 Task: Look for space in Biancavilla, Italy from 5th June, 2023 to 16th June, 2023 for 2 adults in price range Rs.7000 to Rs.15000. Place can be entire place with 1  bedroom having 1 bed and 1 bathroom. Property type can be house, flat, guest house, hotel. Booking option can be shelf check-in. Required host language is English.
Action: Mouse moved to (414, 67)
Screenshot: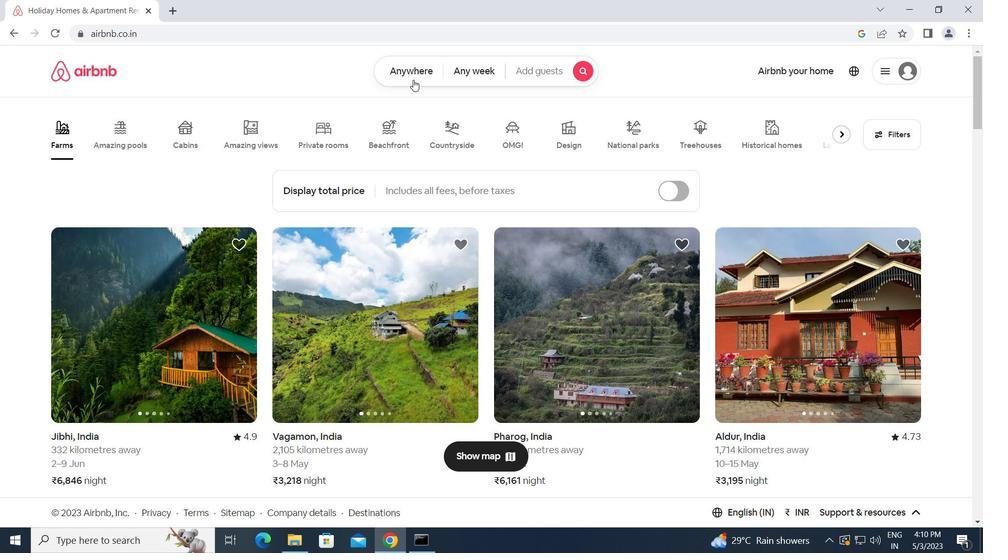 
Action: Mouse pressed left at (414, 67)
Screenshot: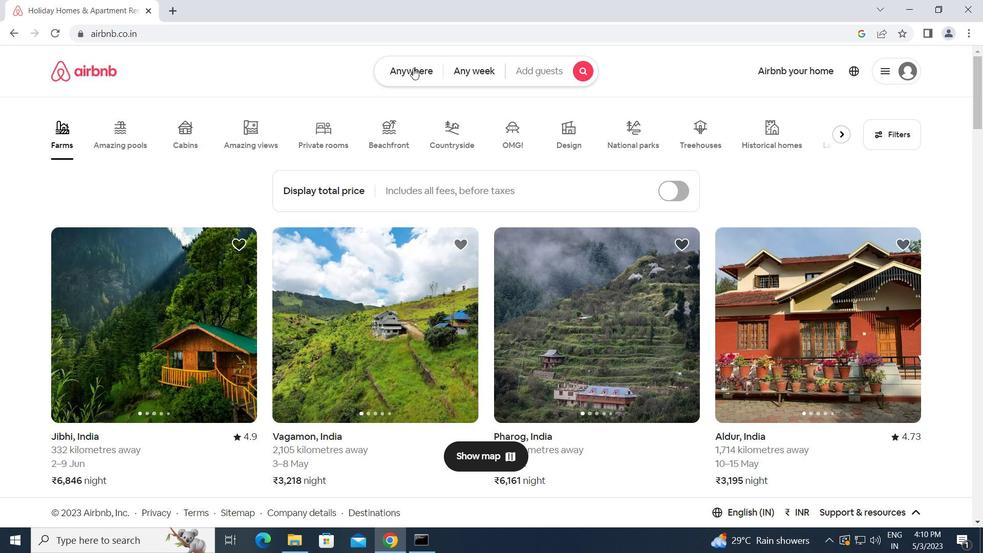 
Action: Mouse moved to (371, 110)
Screenshot: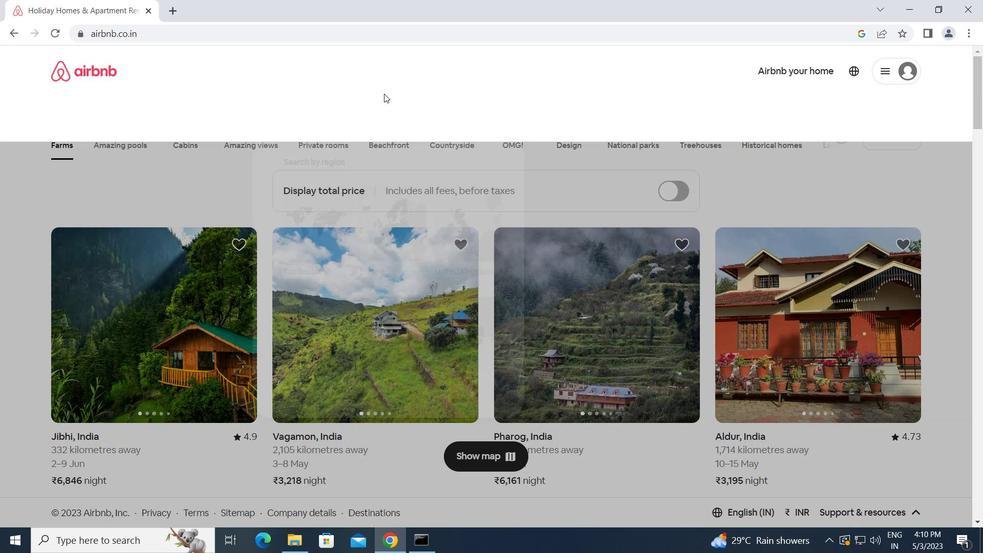 
Action: Mouse pressed left at (371, 110)
Screenshot: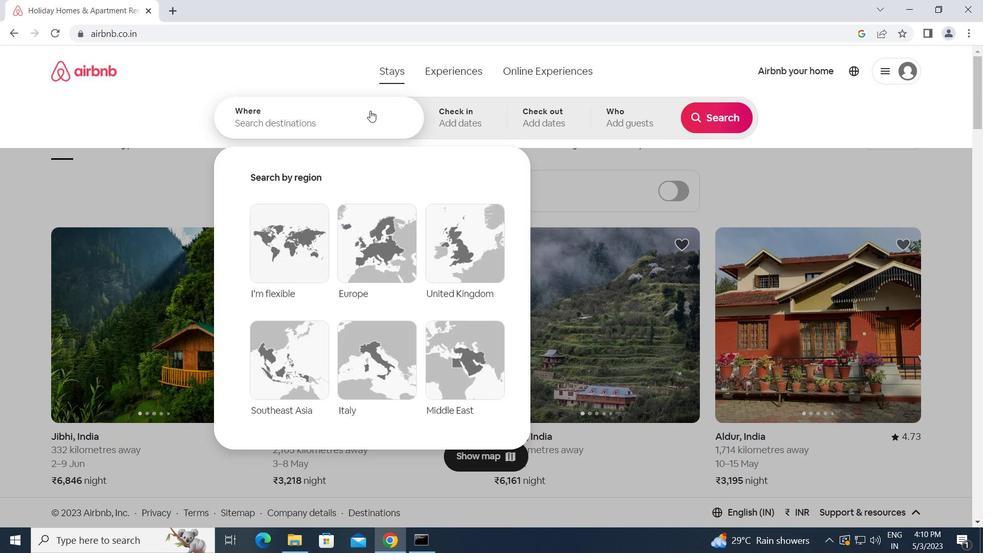 
Action: Key pressed b<Key.caps_lock>iancavilla,<Key.space><Key.caps_lock>i<Key.caps_lock>taly<Key.enter>
Screenshot: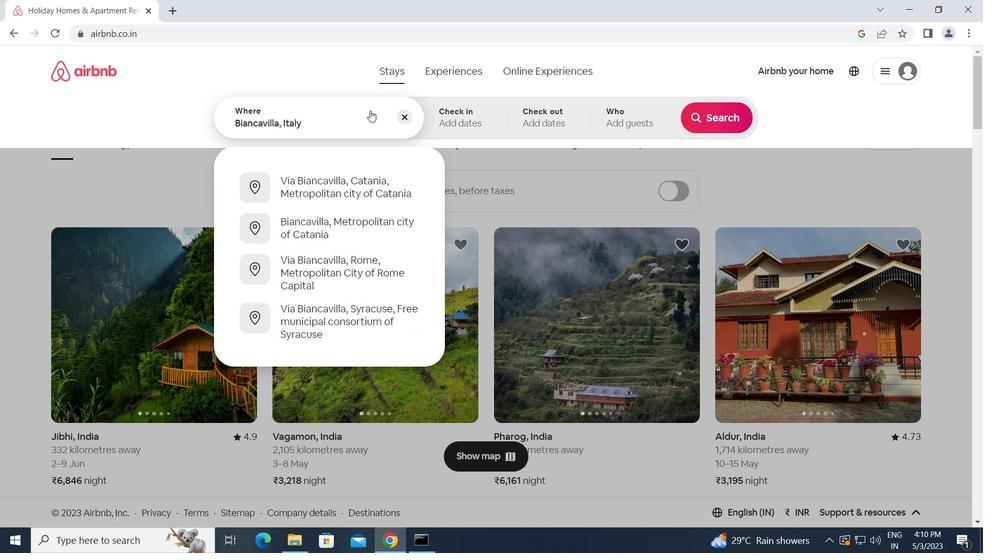 
Action: Mouse moved to (547, 299)
Screenshot: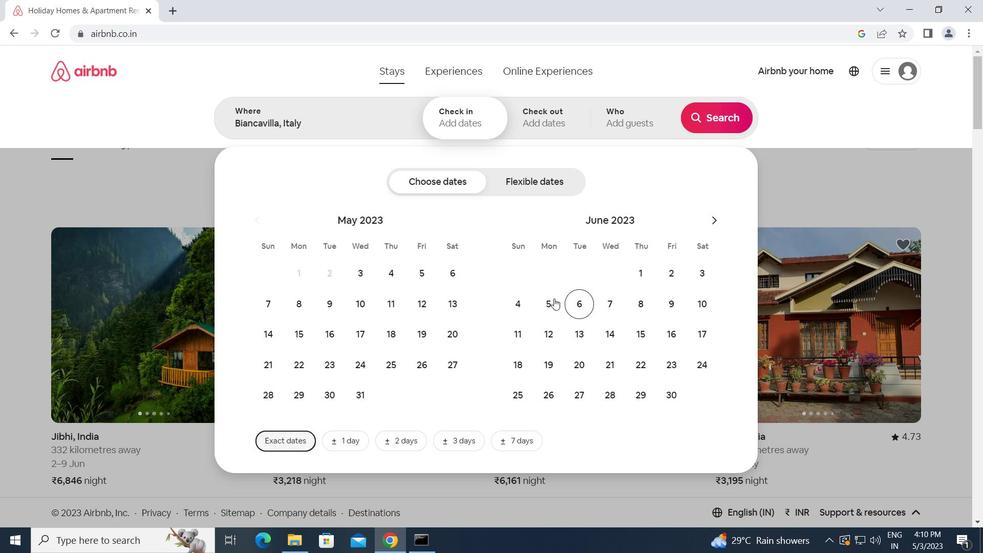 
Action: Mouse pressed left at (547, 299)
Screenshot: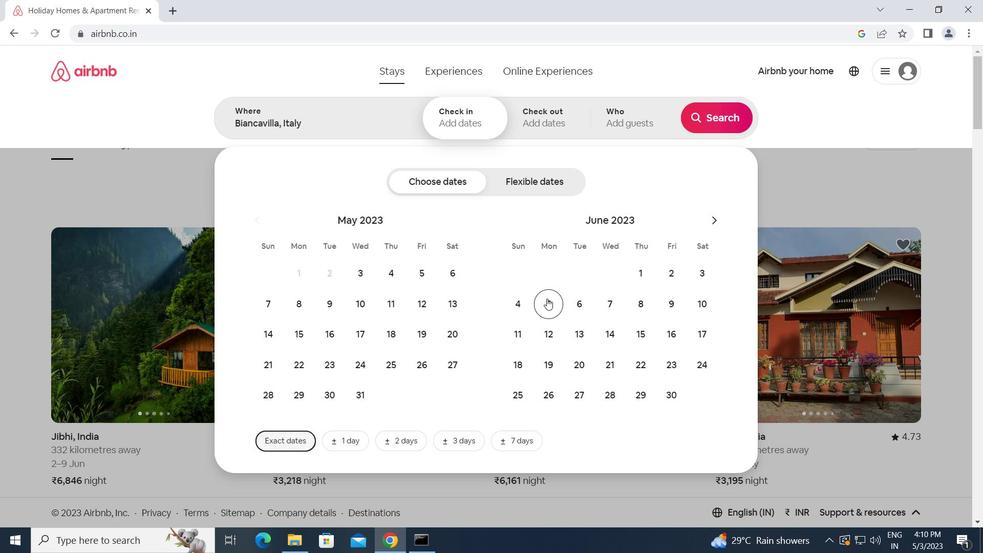 
Action: Mouse moved to (667, 333)
Screenshot: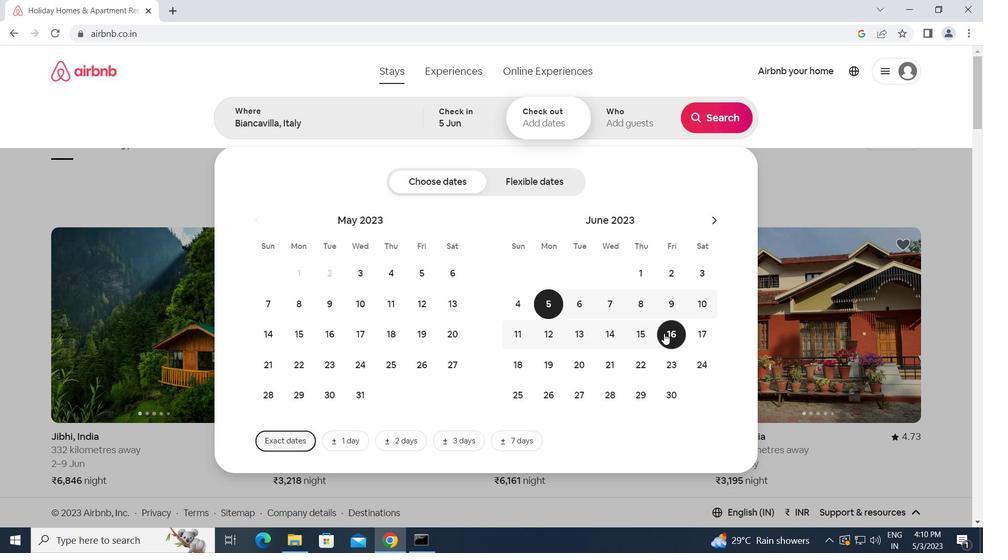 
Action: Mouse pressed left at (667, 333)
Screenshot: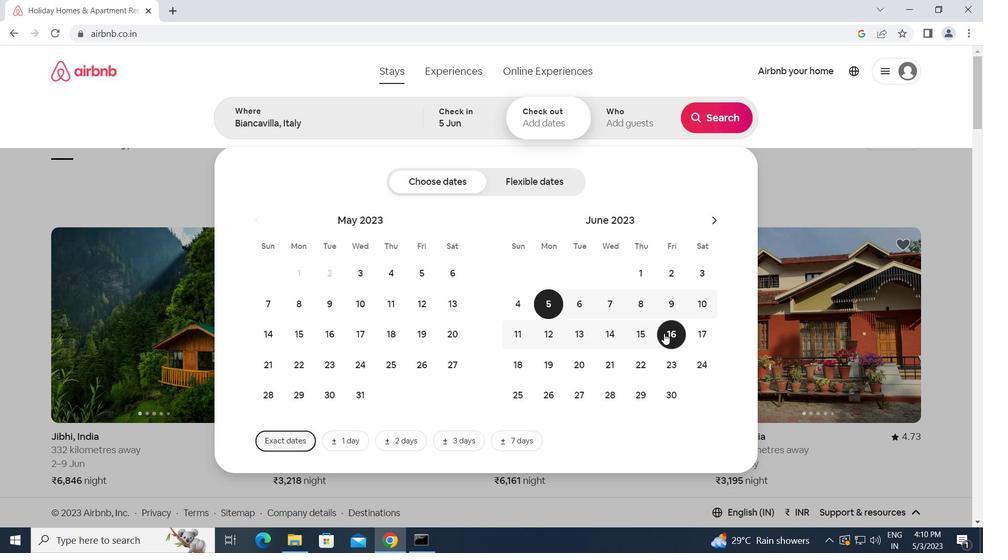 
Action: Mouse moved to (648, 124)
Screenshot: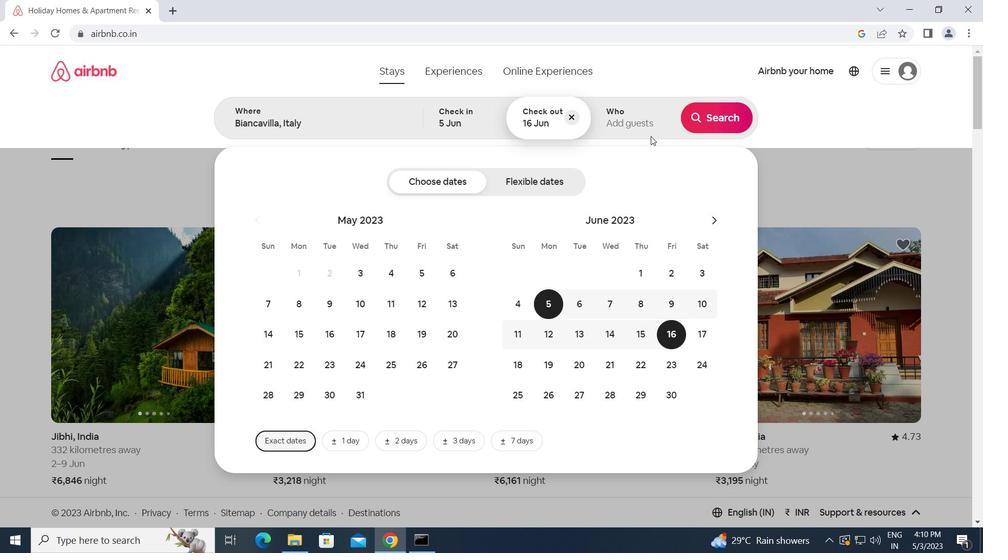 
Action: Mouse pressed left at (648, 124)
Screenshot: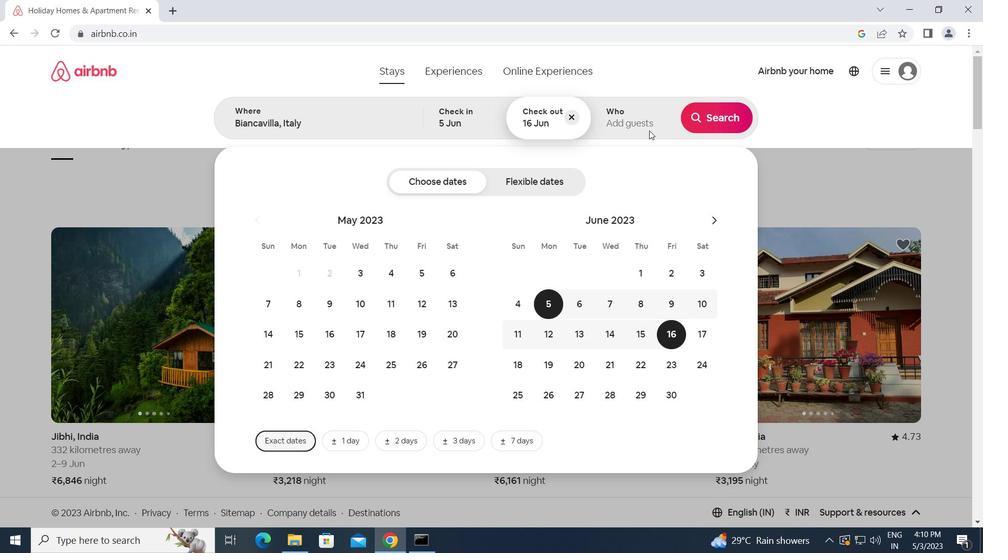 
Action: Mouse moved to (639, 107)
Screenshot: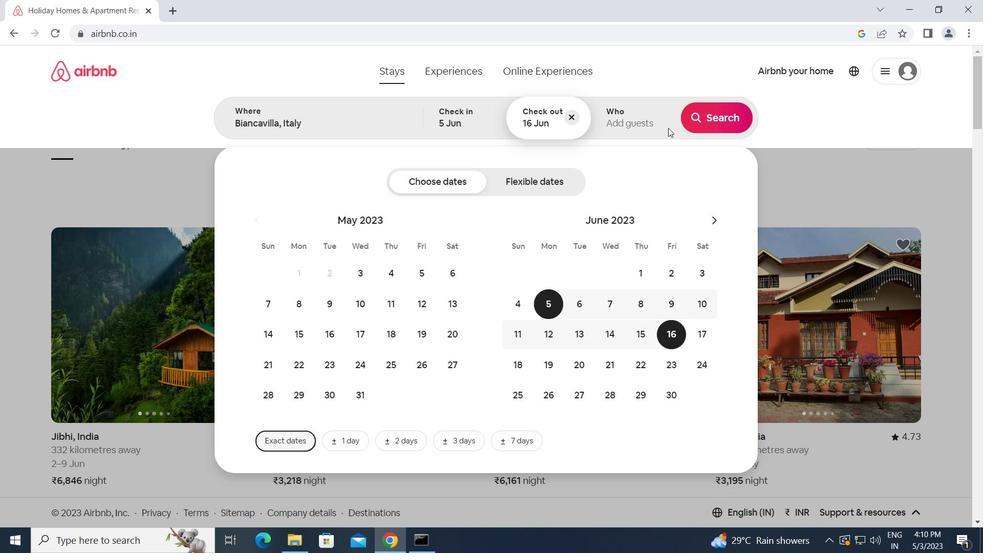 
Action: Mouse pressed left at (639, 107)
Screenshot: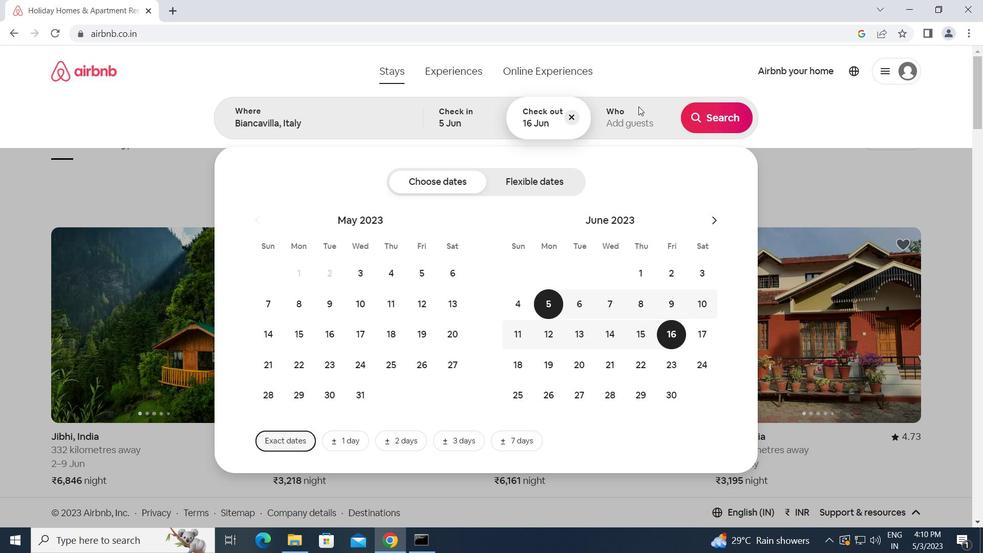 
Action: Mouse moved to (623, 124)
Screenshot: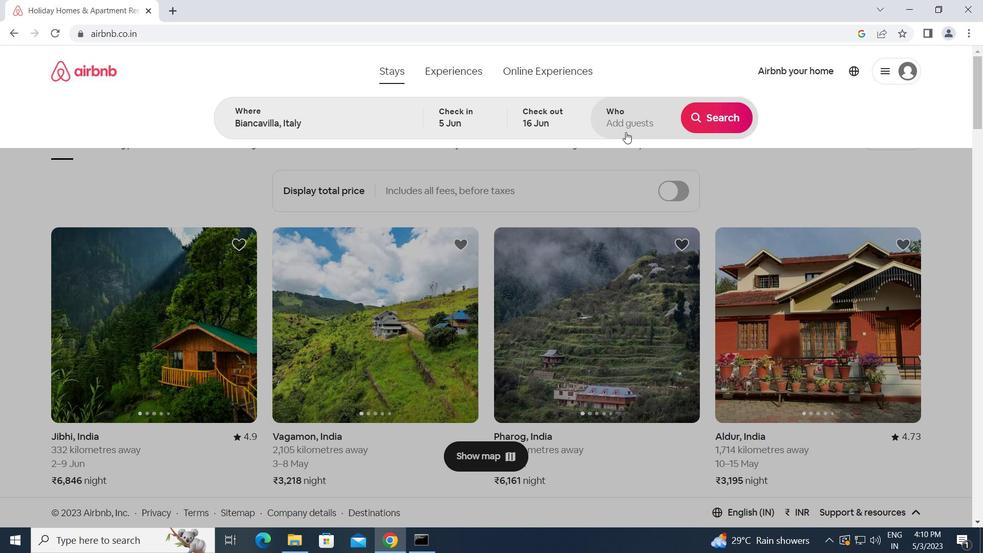 
Action: Mouse pressed left at (623, 124)
Screenshot: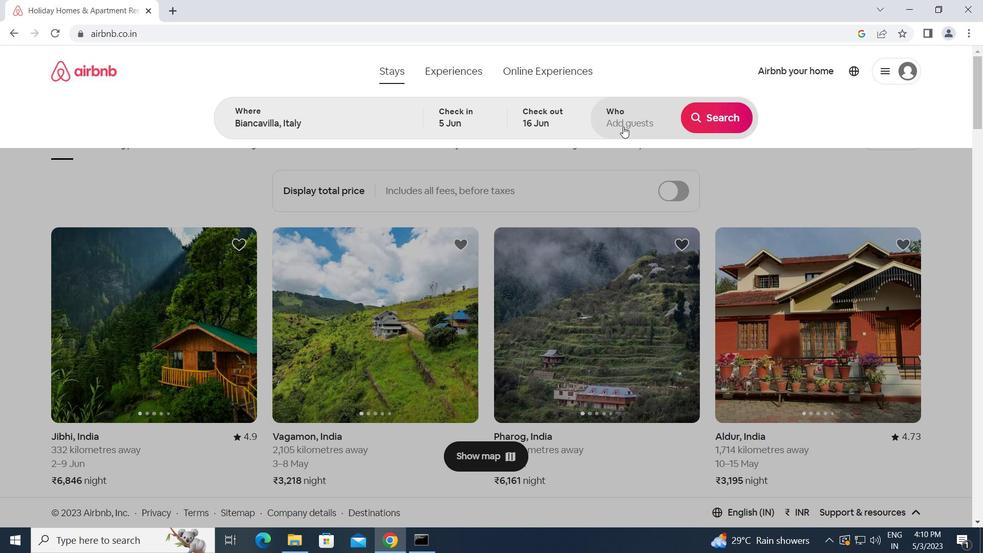 
Action: Mouse moved to (710, 182)
Screenshot: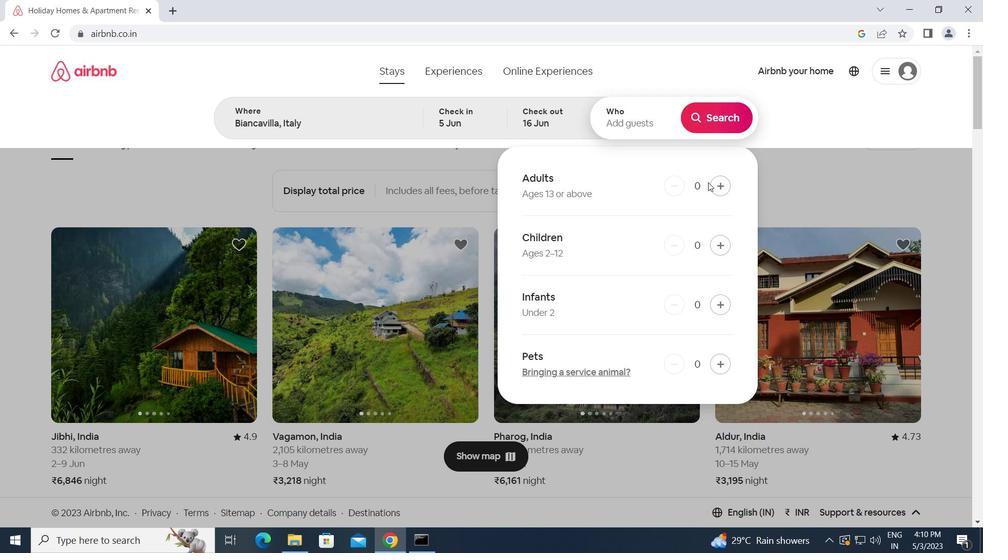 
Action: Mouse pressed left at (710, 182)
Screenshot: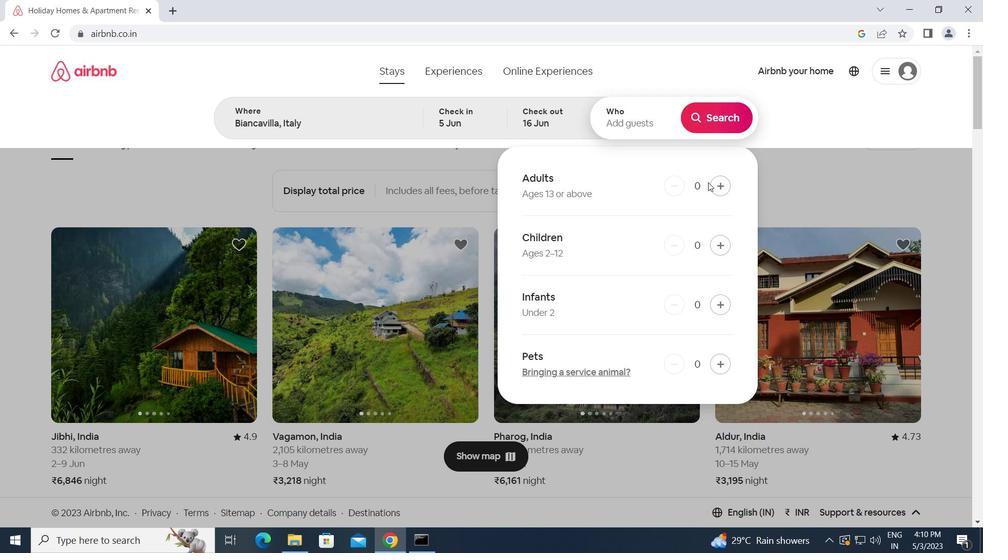 
Action: Mouse moved to (715, 182)
Screenshot: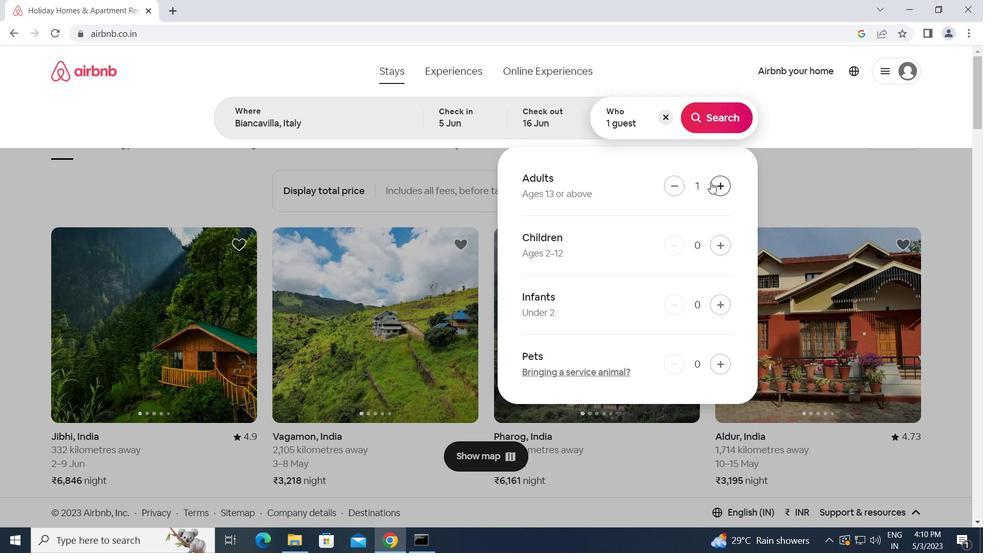 
Action: Mouse pressed left at (715, 182)
Screenshot: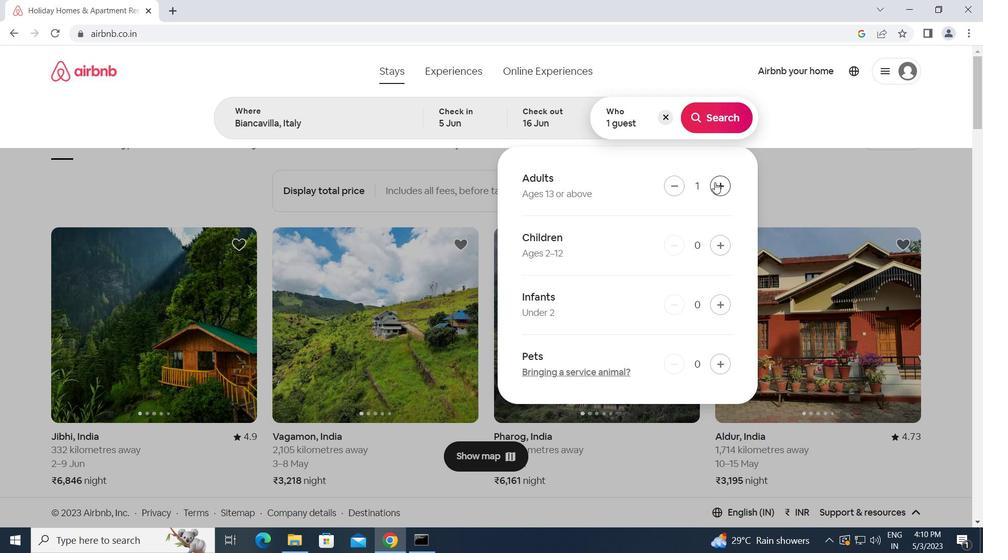 
Action: Mouse moved to (718, 121)
Screenshot: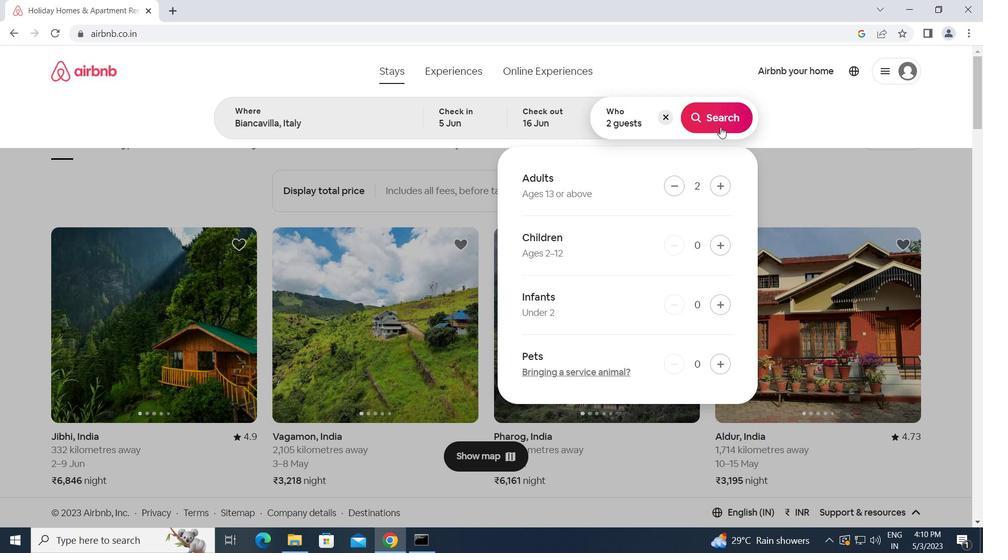 
Action: Mouse pressed left at (718, 121)
Screenshot: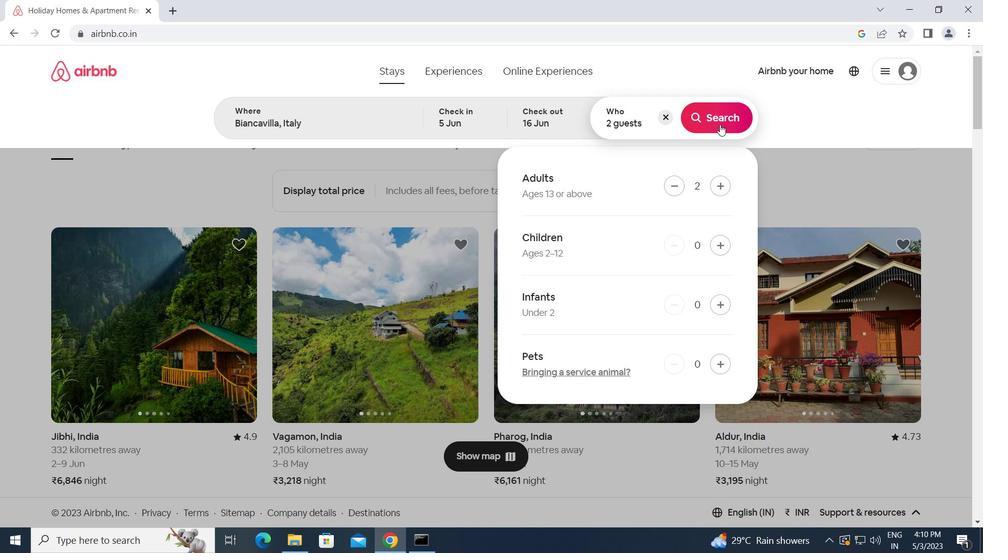 
Action: Mouse moved to (931, 112)
Screenshot: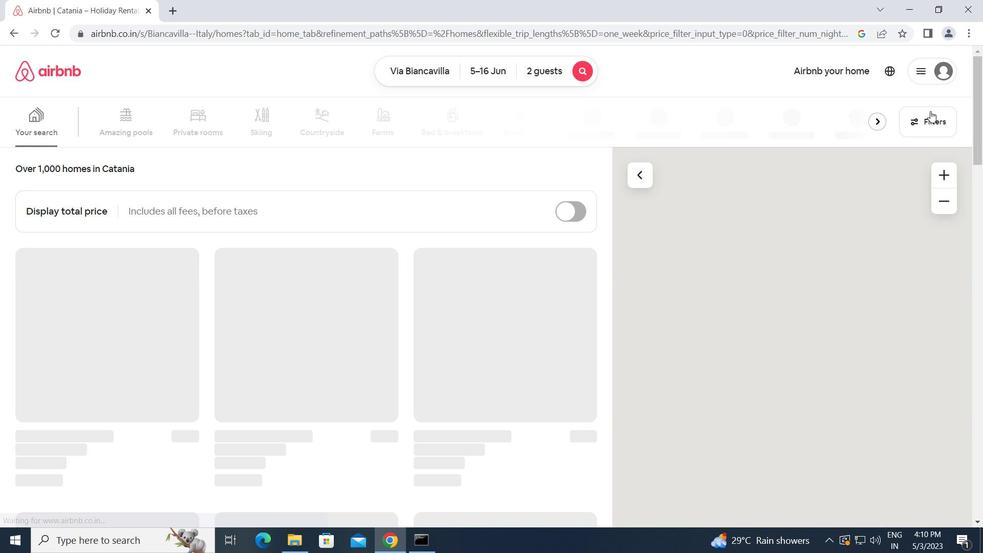 
Action: Mouse pressed left at (931, 112)
Screenshot: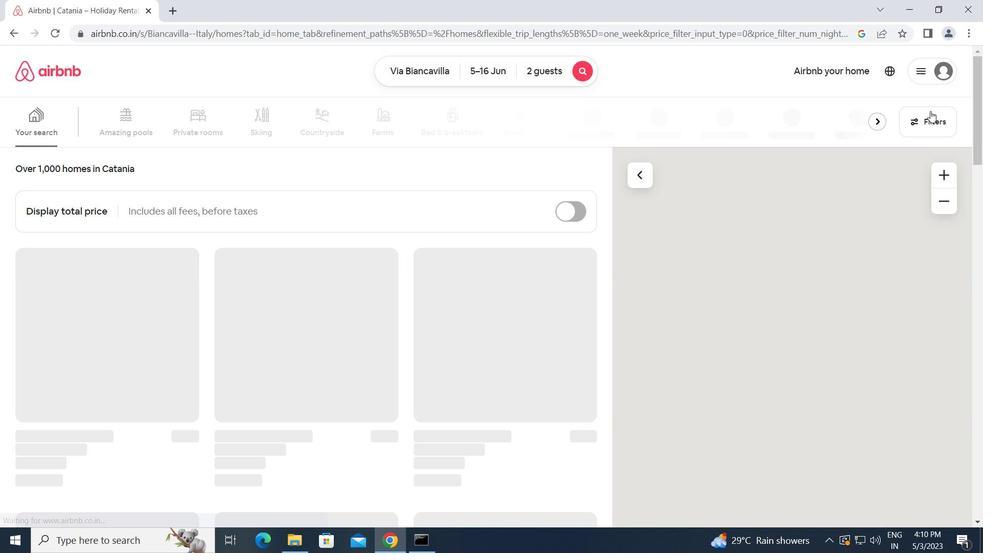
Action: Mouse moved to (319, 282)
Screenshot: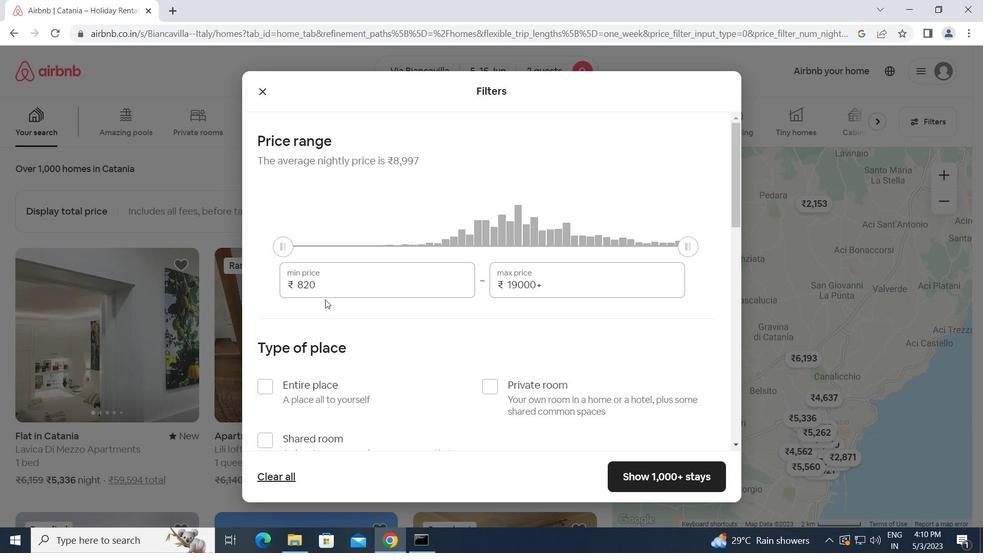 
Action: Mouse pressed left at (319, 282)
Screenshot: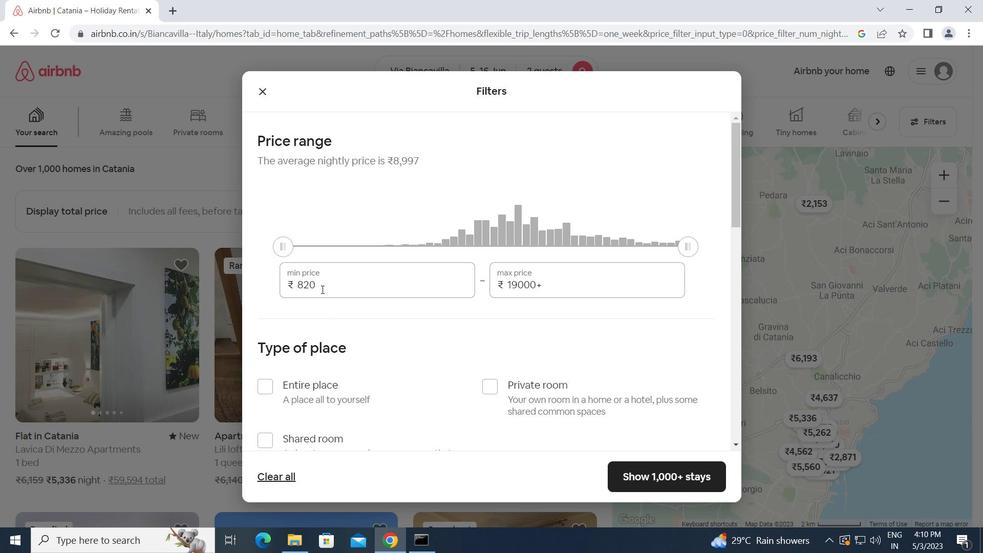 
Action: Mouse moved to (285, 287)
Screenshot: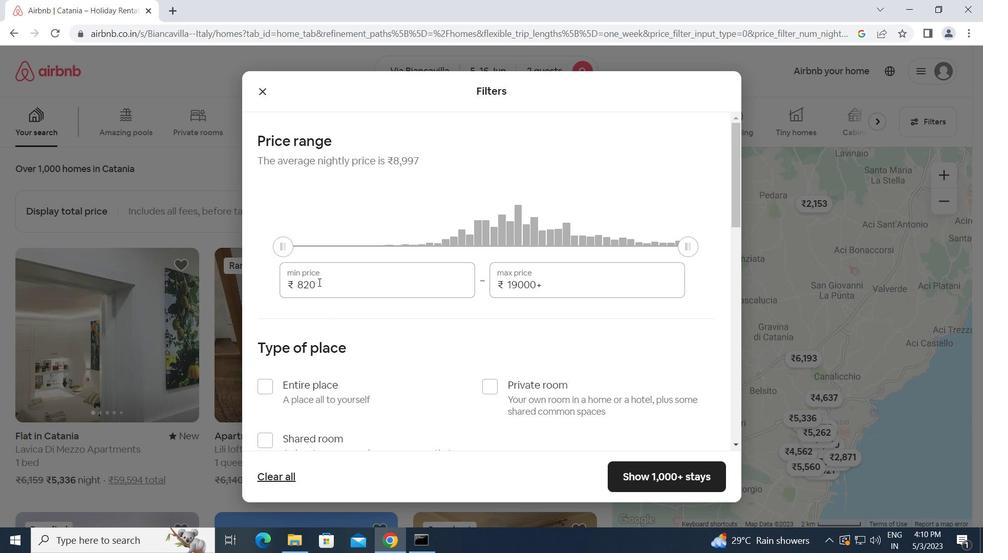 
Action: Key pressed 7000<Key.tab>15000
Screenshot: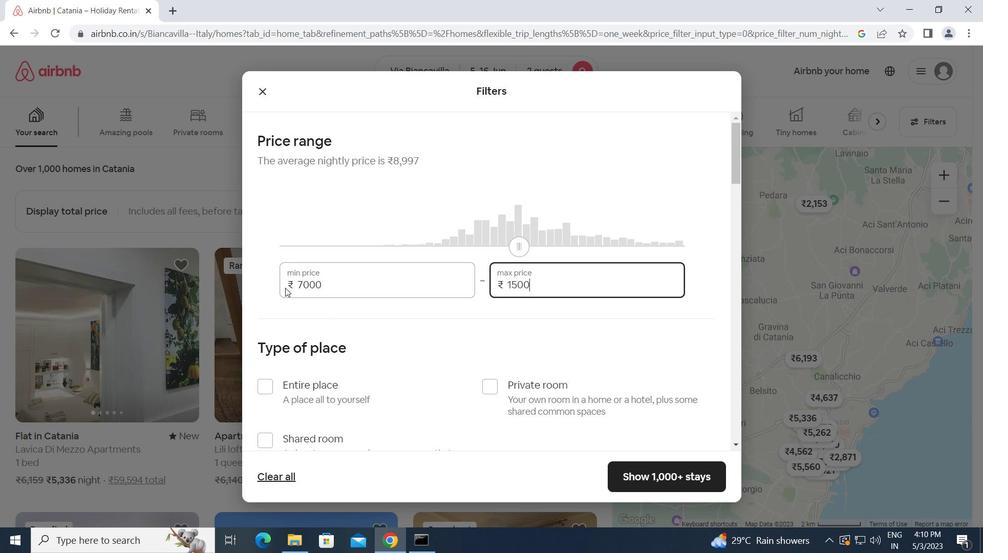 
Action: Mouse moved to (266, 385)
Screenshot: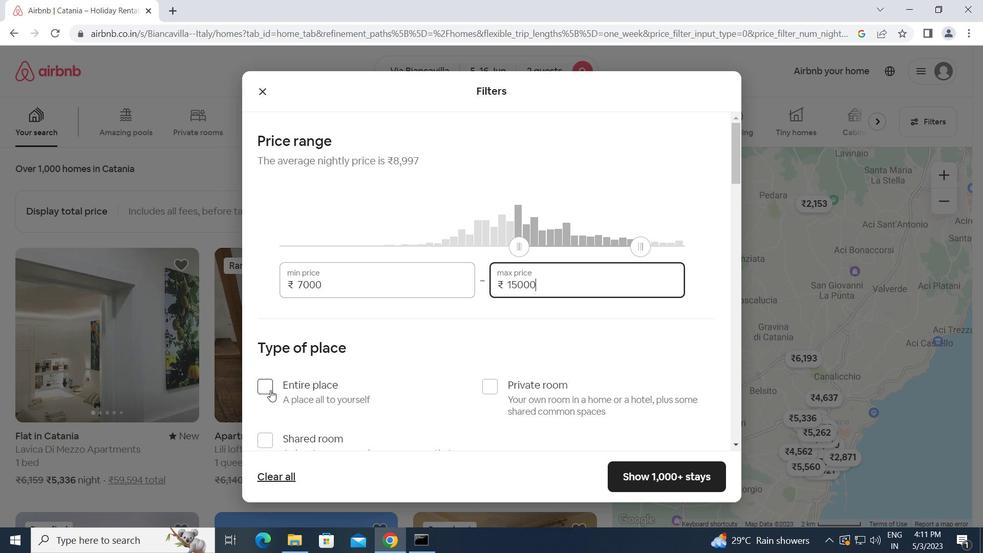 
Action: Mouse pressed left at (266, 385)
Screenshot: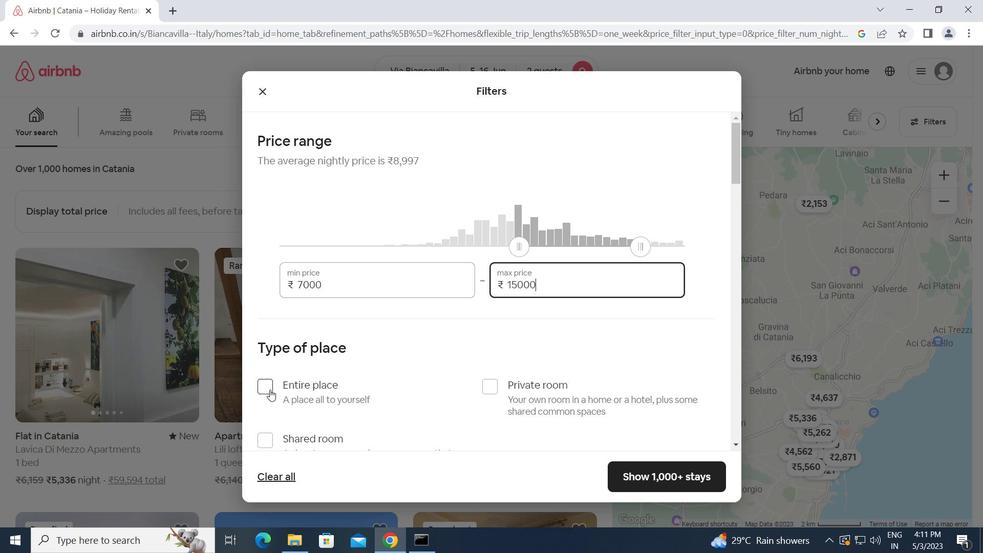 
Action: Mouse moved to (444, 408)
Screenshot: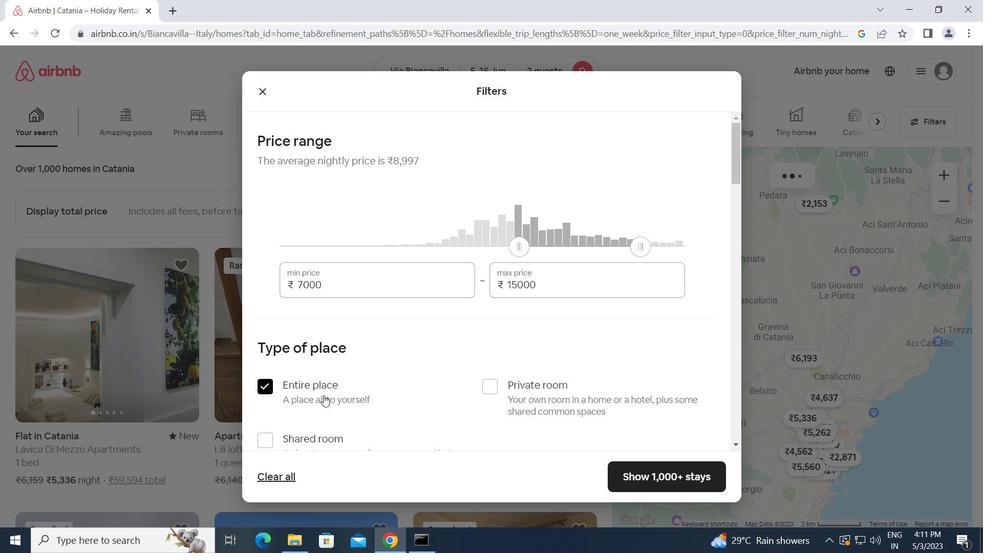 
Action: Mouse scrolled (444, 407) with delta (0, 0)
Screenshot: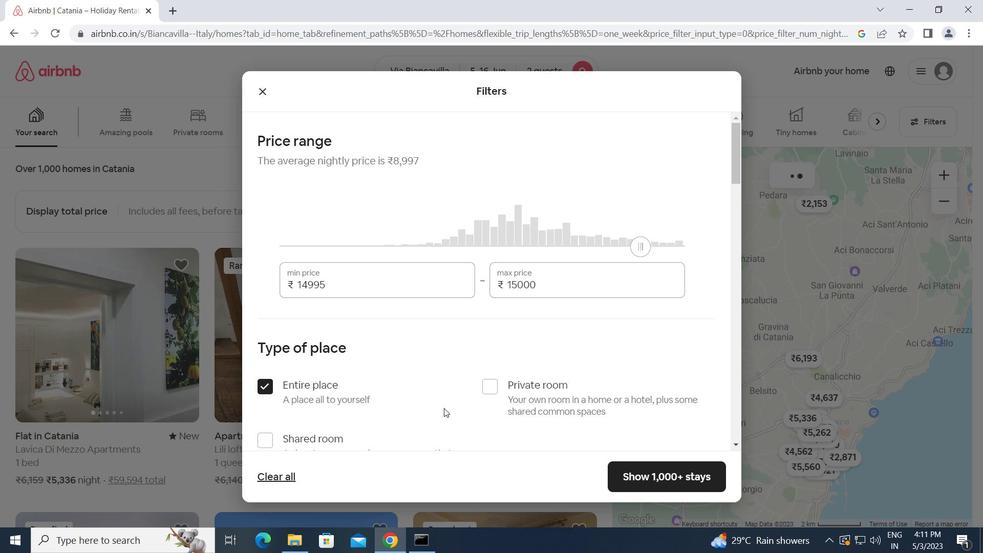 
Action: Mouse scrolled (444, 407) with delta (0, 0)
Screenshot: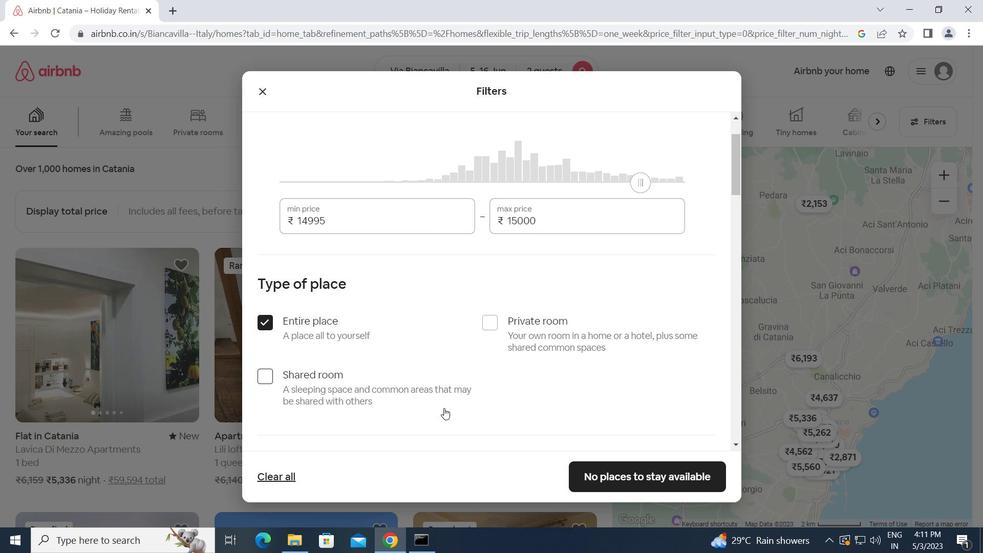 
Action: Mouse scrolled (444, 407) with delta (0, 0)
Screenshot: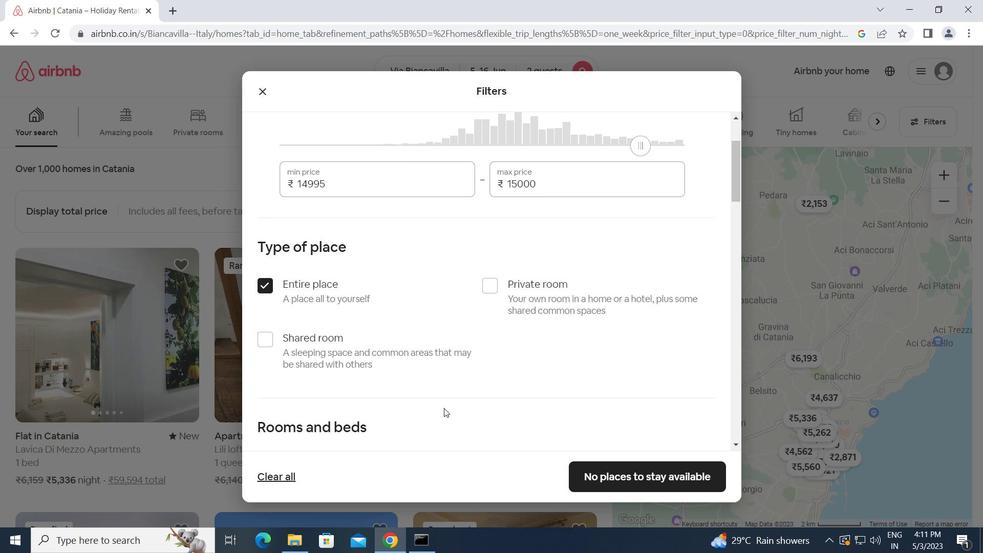 
Action: Mouse moved to (343, 402)
Screenshot: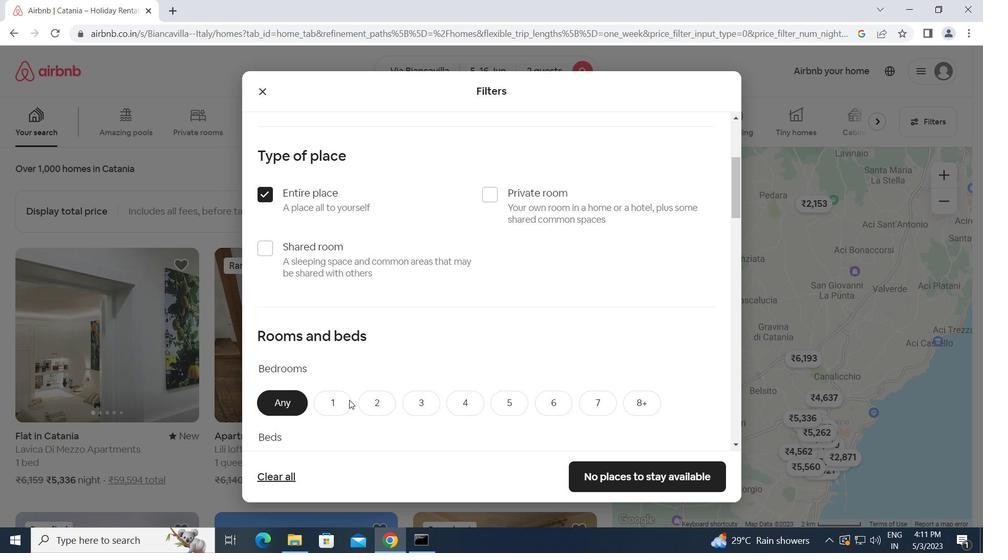 
Action: Mouse pressed left at (343, 402)
Screenshot: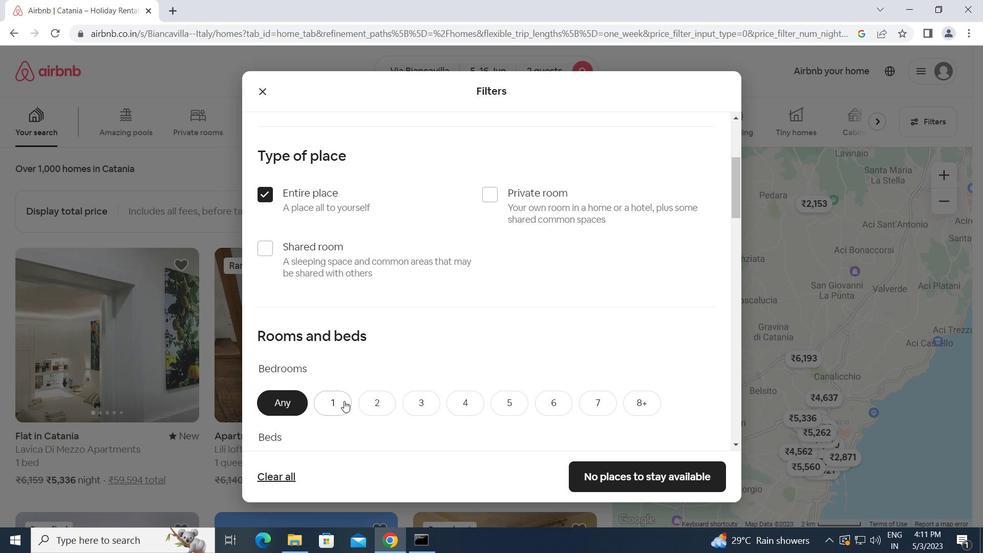 
Action: Mouse moved to (347, 400)
Screenshot: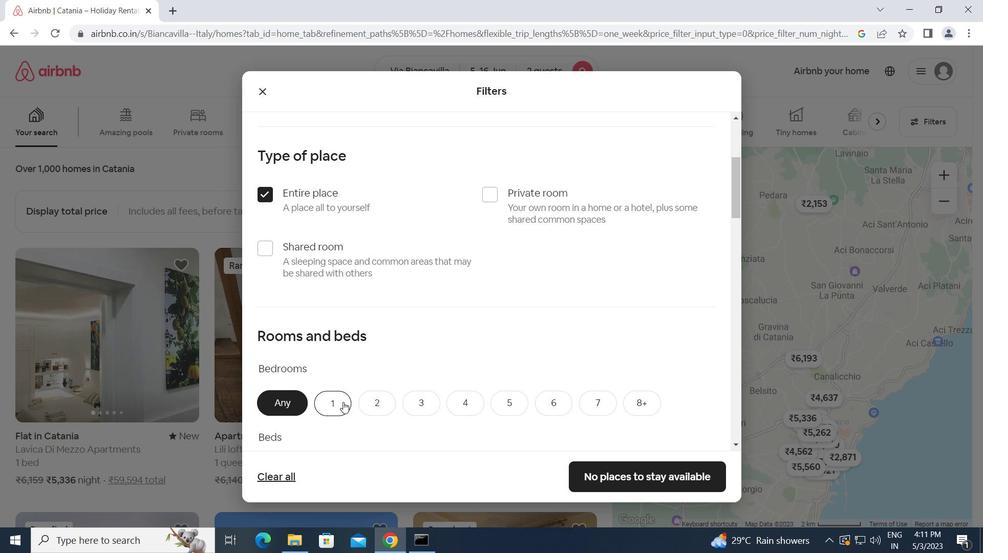 
Action: Mouse scrolled (347, 400) with delta (0, 0)
Screenshot: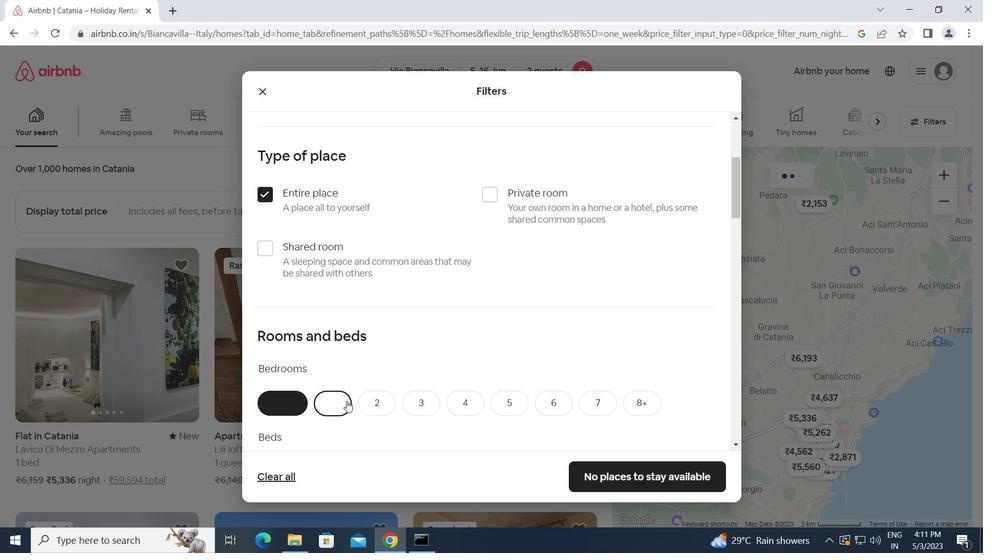
Action: Mouse moved to (347, 400)
Screenshot: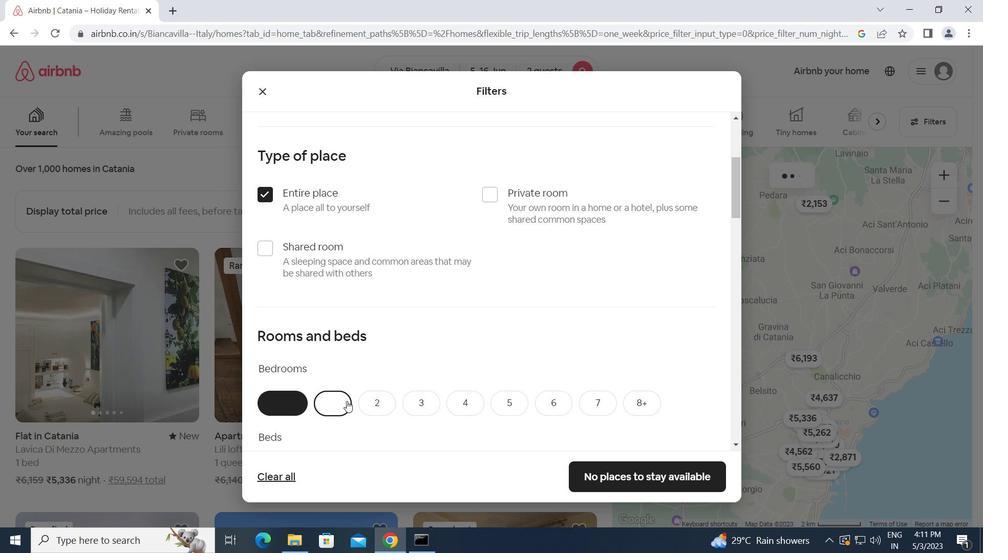 
Action: Mouse scrolled (347, 399) with delta (0, 0)
Screenshot: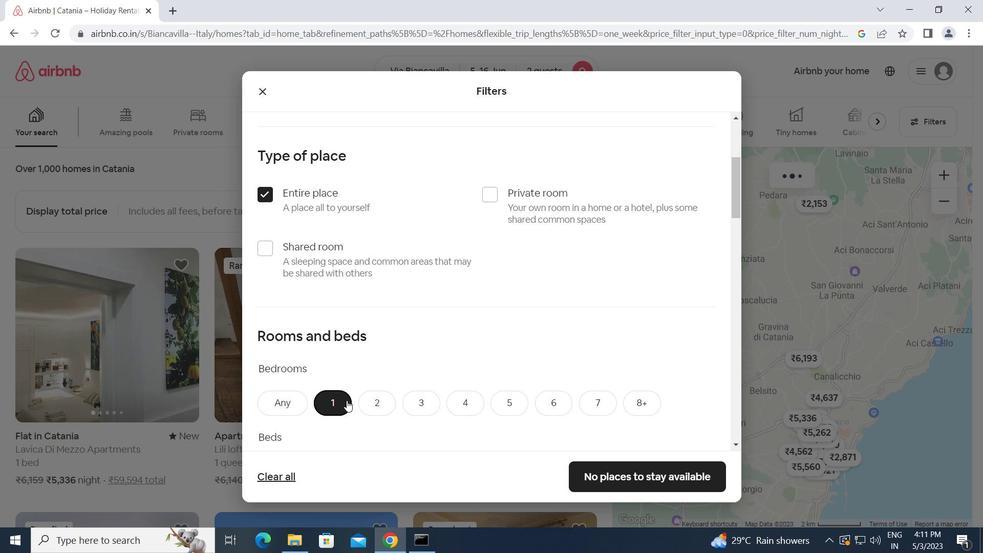
Action: Mouse scrolled (347, 399) with delta (0, 0)
Screenshot: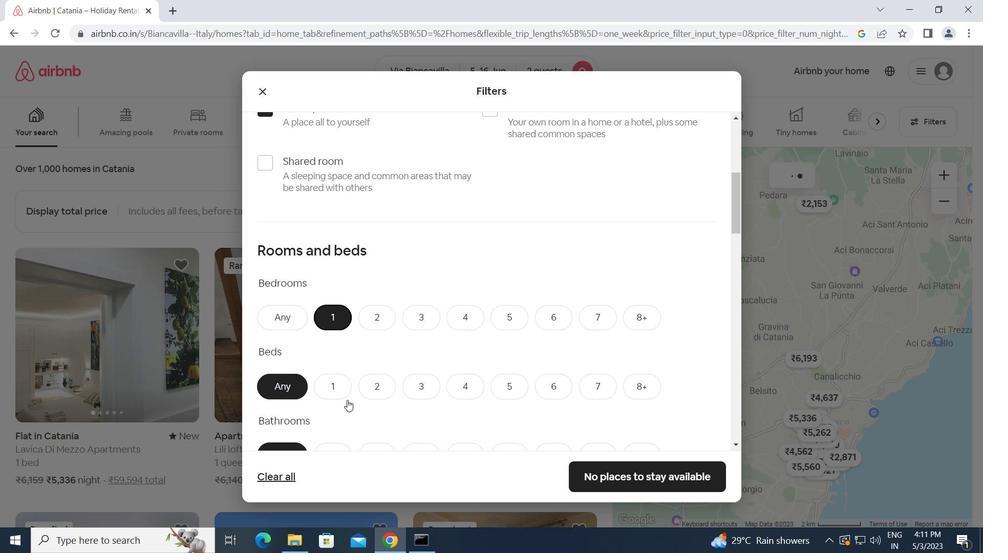 
Action: Mouse moved to (339, 280)
Screenshot: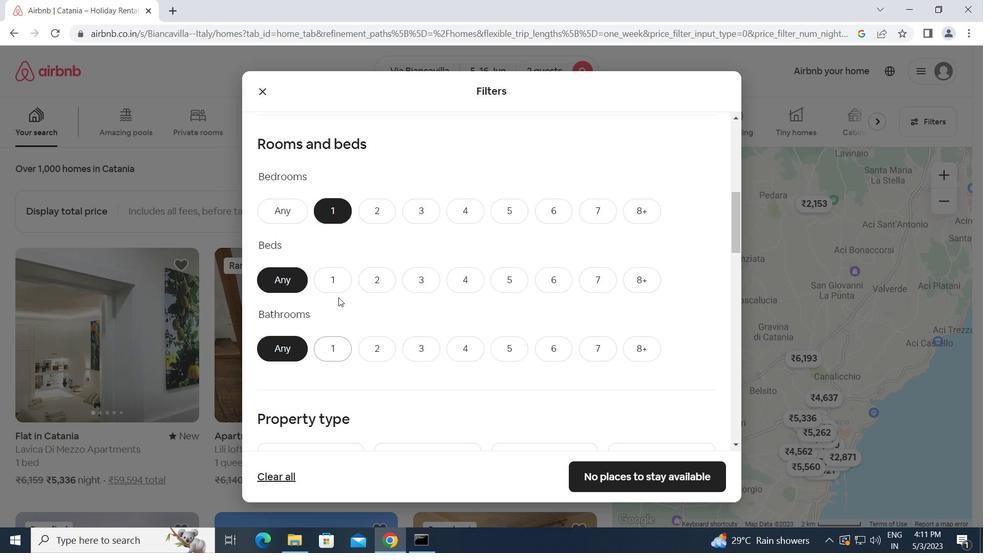 
Action: Mouse pressed left at (339, 280)
Screenshot: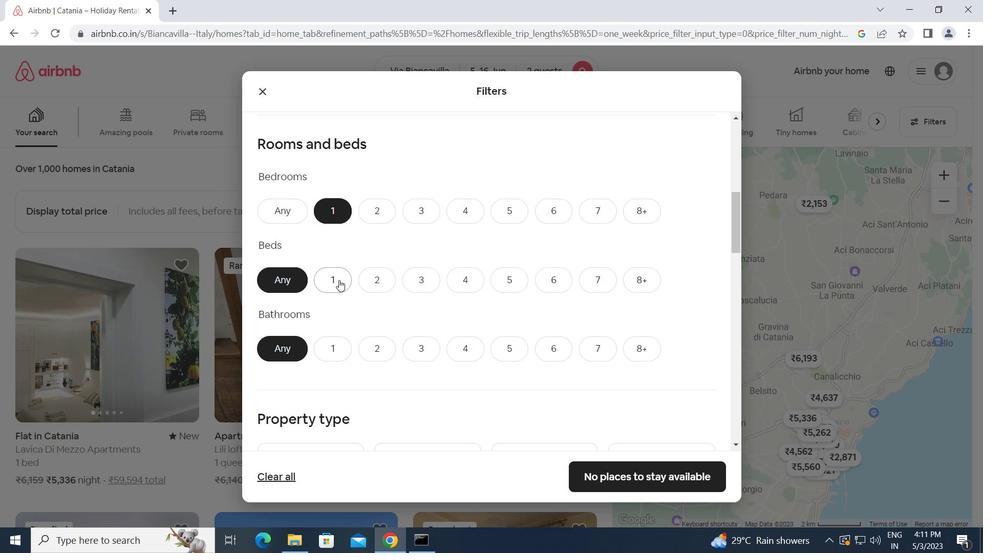 
Action: Mouse moved to (333, 344)
Screenshot: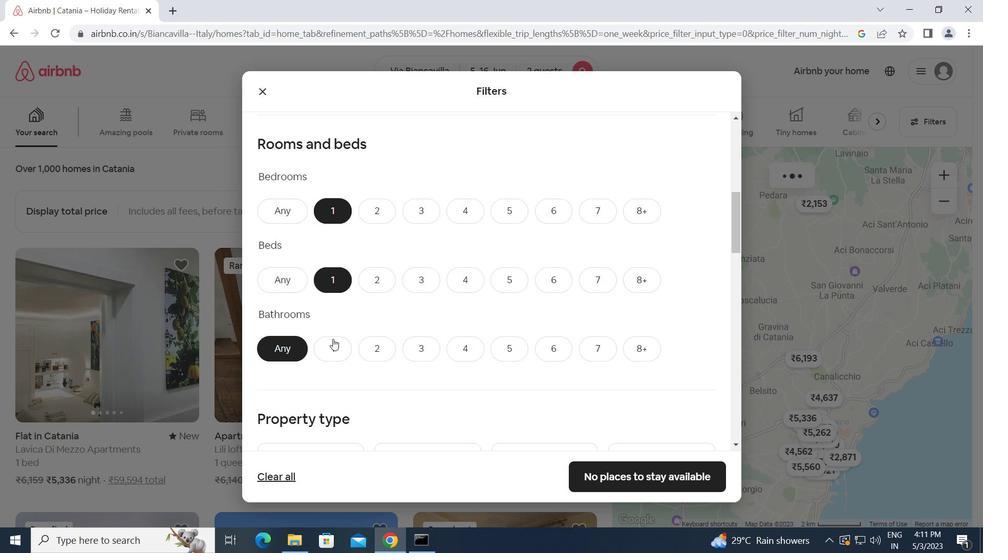 
Action: Mouse pressed left at (333, 344)
Screenshot: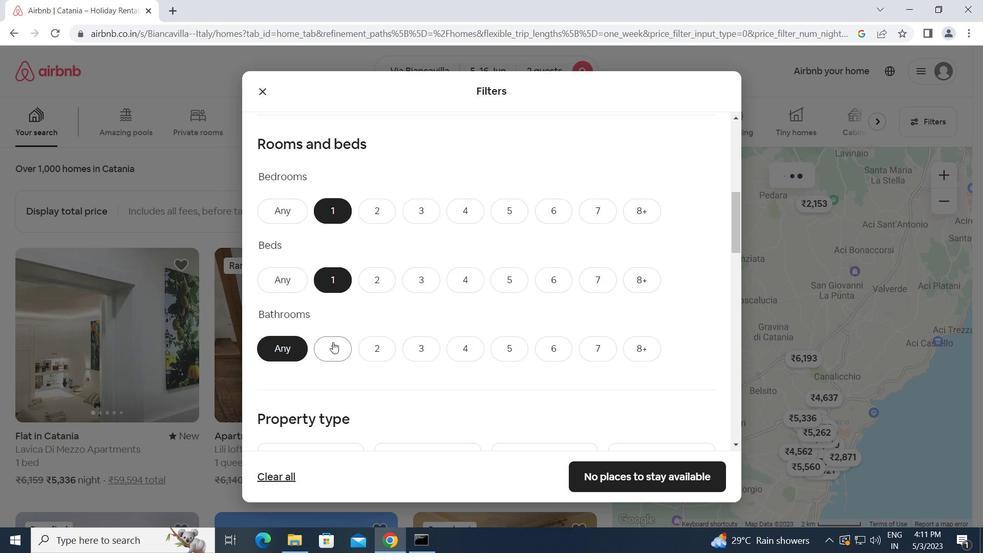 
Action: Mouse moved to (373, 365)
Screenshot: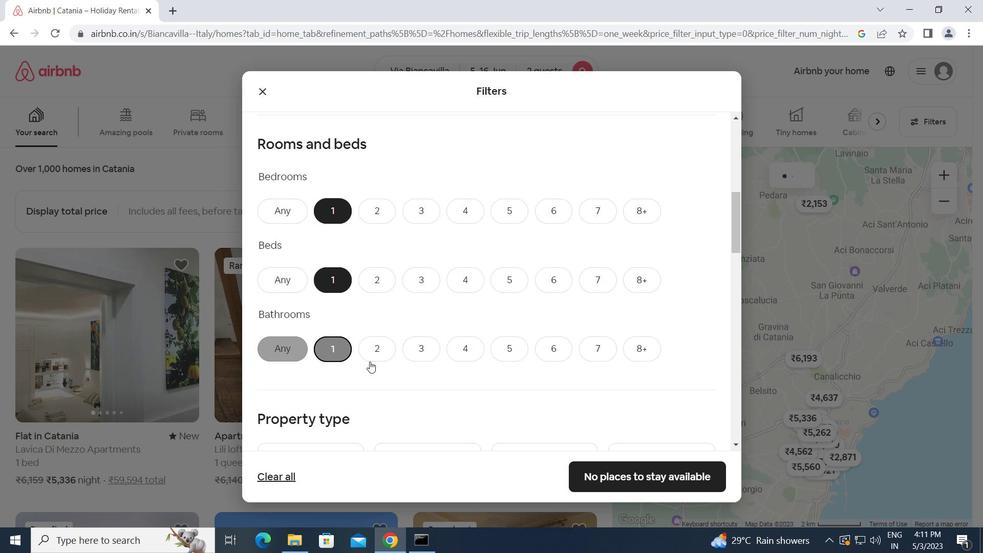 
Action: Mouse scrolled (373, 364) with delta (0, 0)
Screenshot: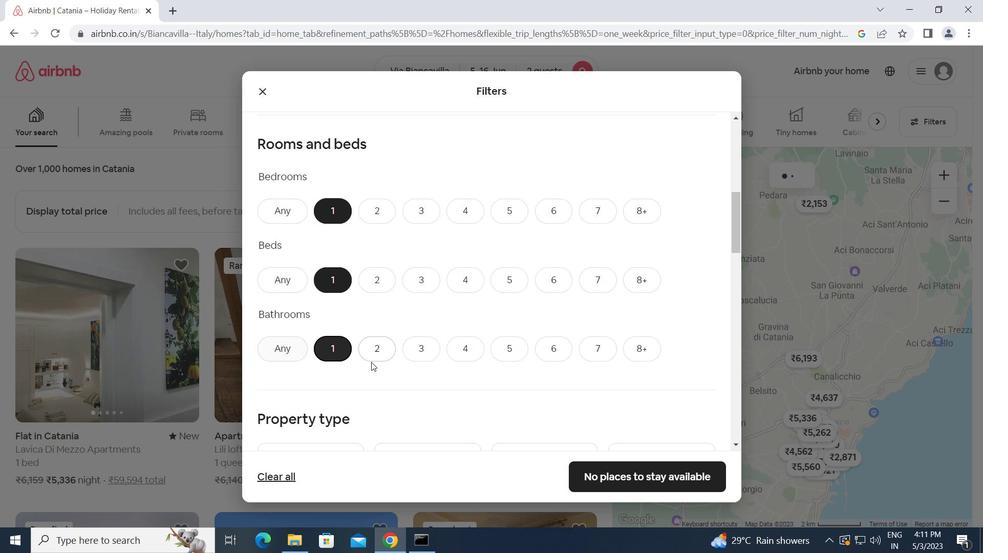 
Action: Mouse moved to (374, 366)
Screenshot: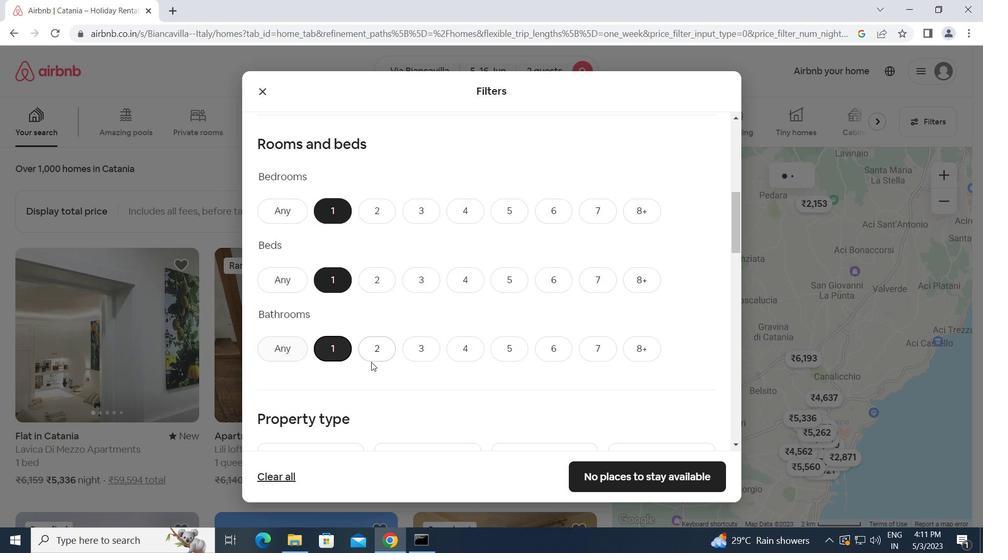 
Action: Mouse scrolled (374, 365) with delta (0, 0)
Screenshot: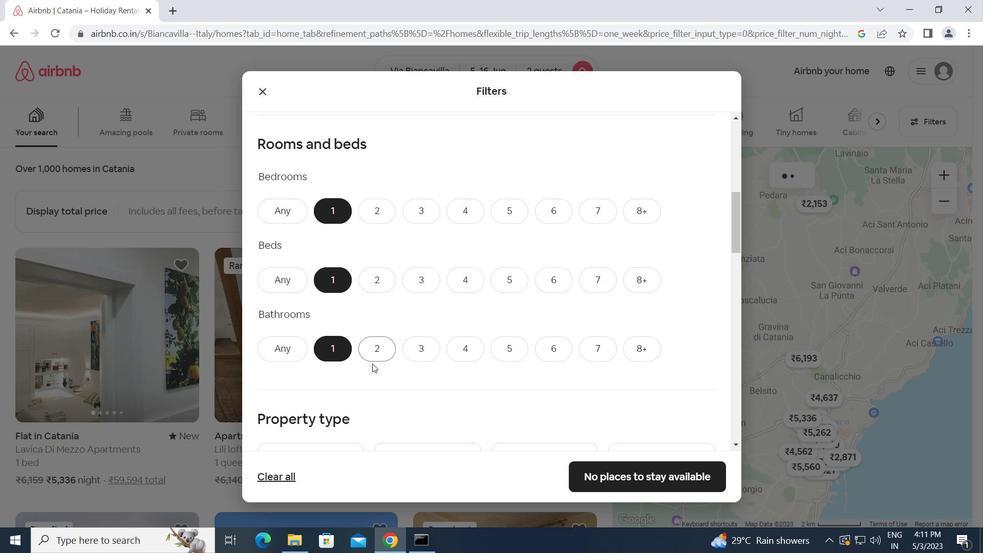 
Action: Mouse moved to (317, 369)
Screenshot: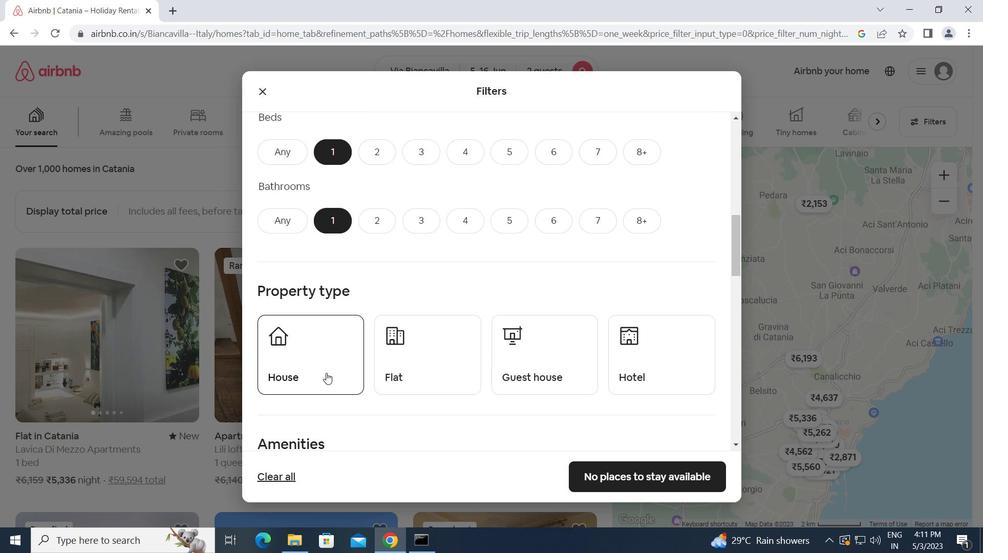 
Action: Mouse pressed left at (317, 369)
Screenshot: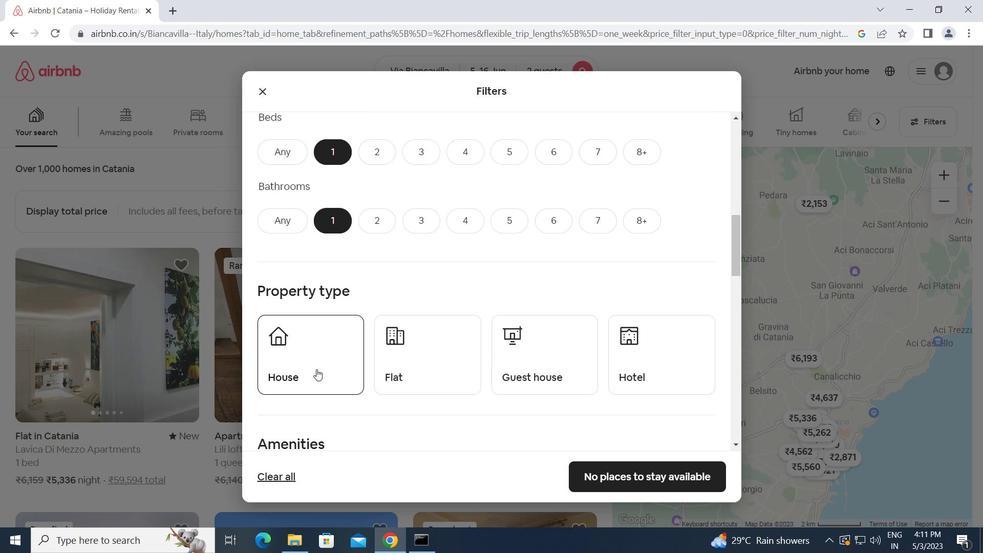 
Action: Mouse moved to (447, 366)
Screenshot: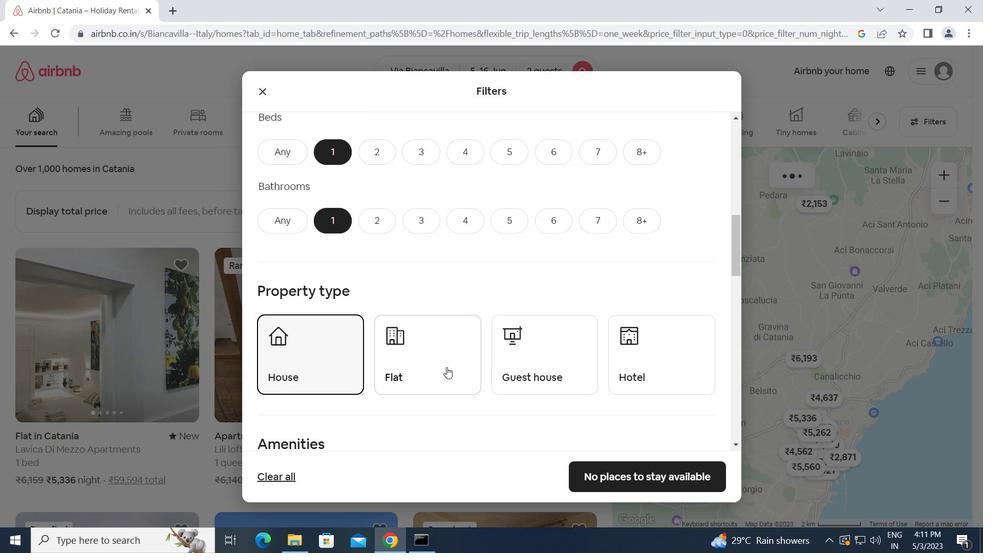 
Action: Mouse pressed left at (447, 366)
Screenshot: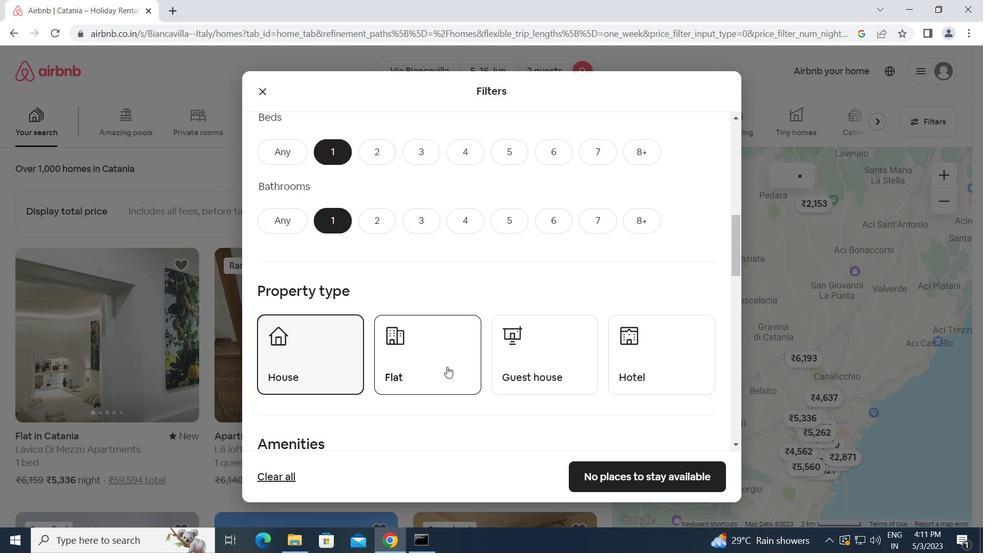 
Action: Mouse moved to (557, 356)
Screenshot: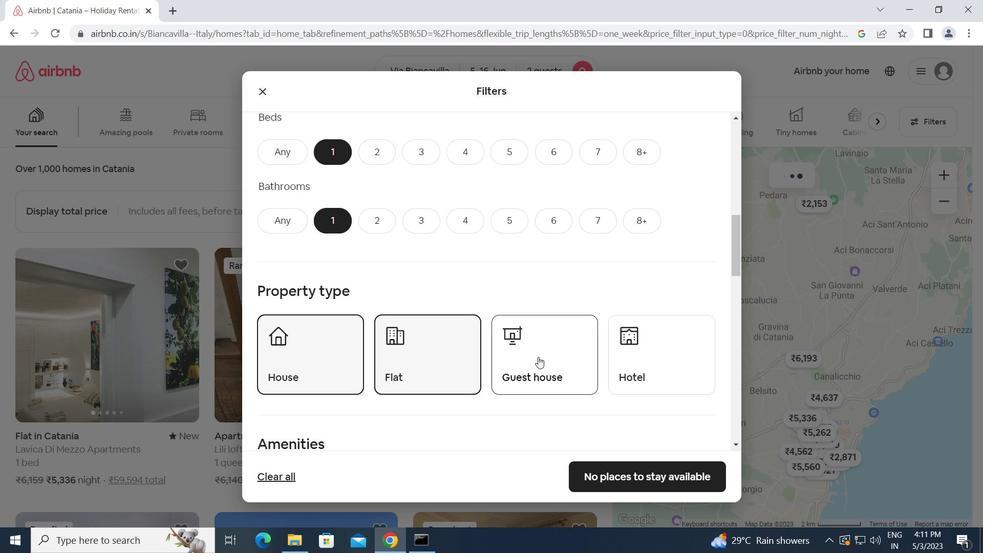 
Action: Mouse pressed left at (557, 356)
Screenshot: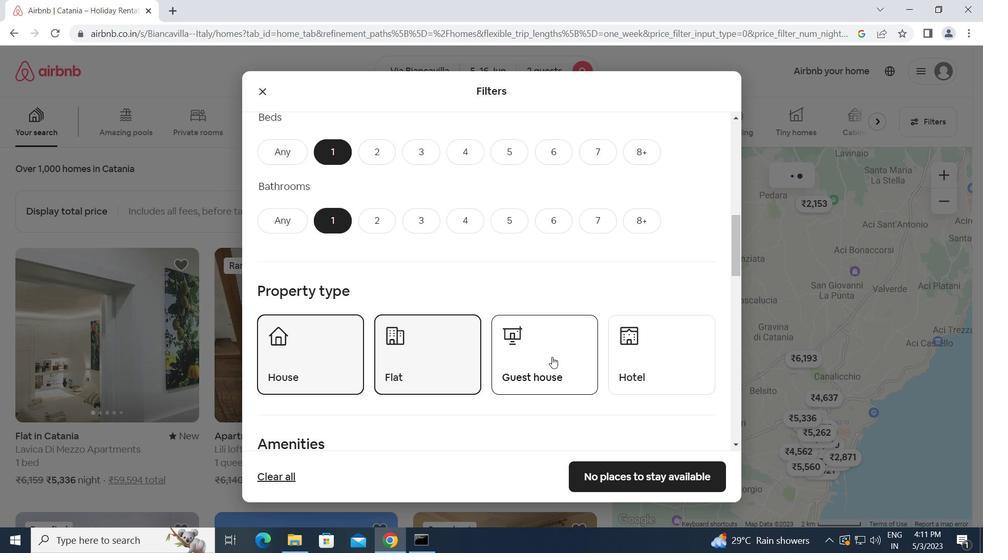 
Action: Mouse moved to (662, 362)
Screenshot: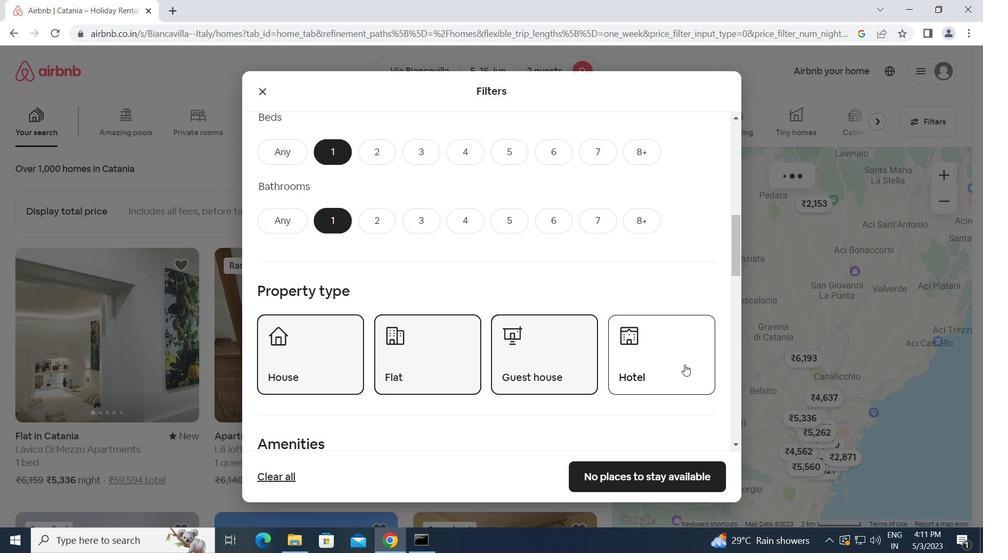 
Action: Mouse pressed left at (662, 362)
Screenshot: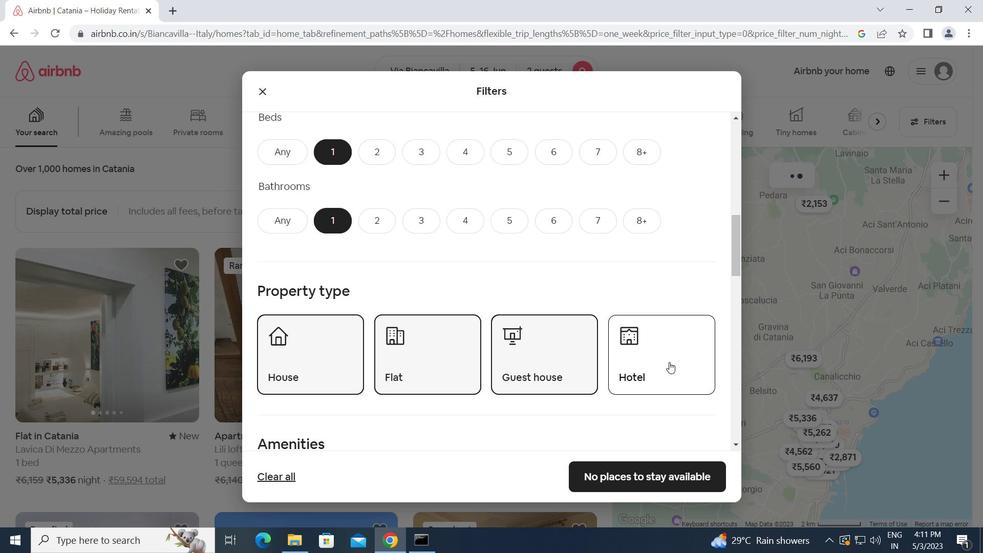 
Action: Mouse moved to (505, 377)
Screenshot: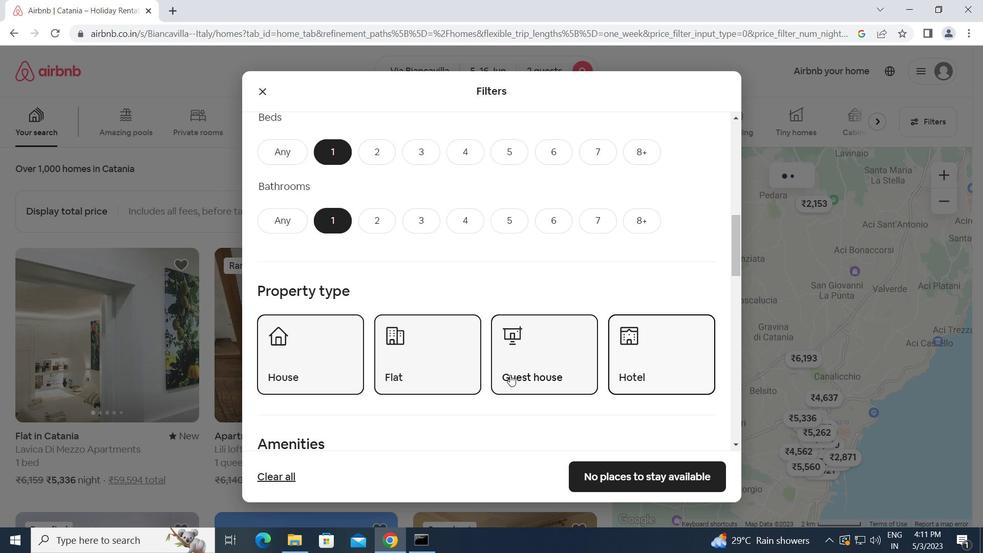 
Action: Mouse scrolled (505, 377) with delta (0, 0)
Screenshot: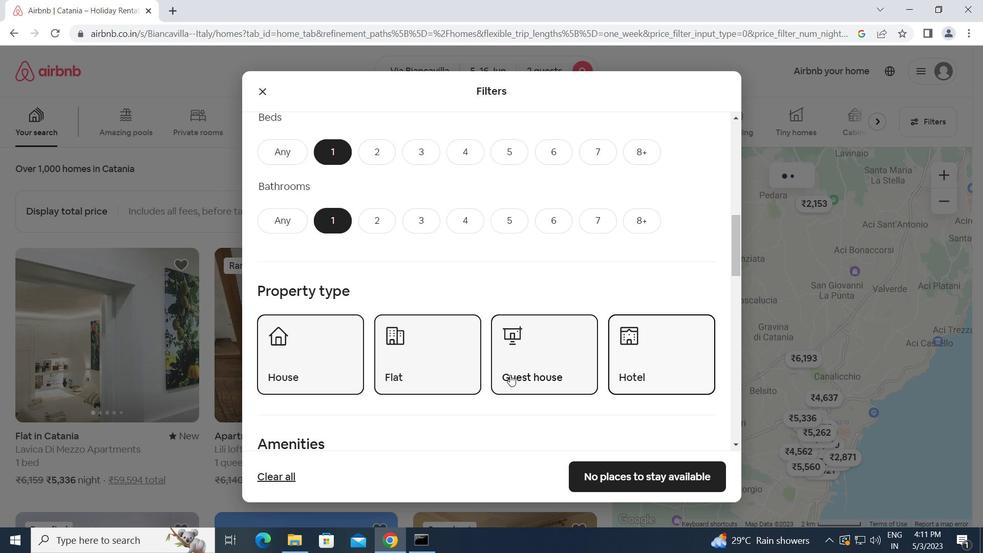 
Action: Mouse moved to (504, 377)
Screenshot: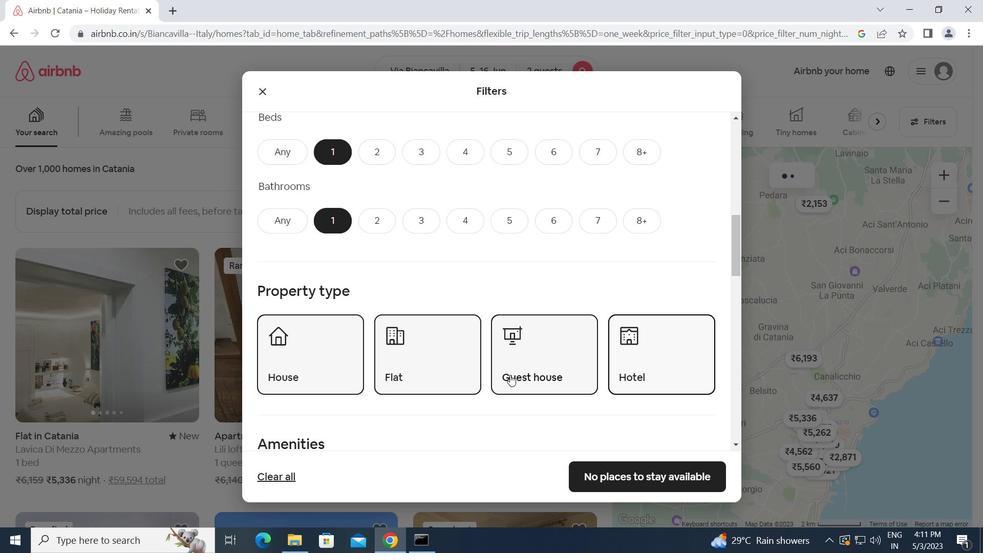 
Action: Mouse scrolled (504, 377) with delta (0, 0)
Screenshot: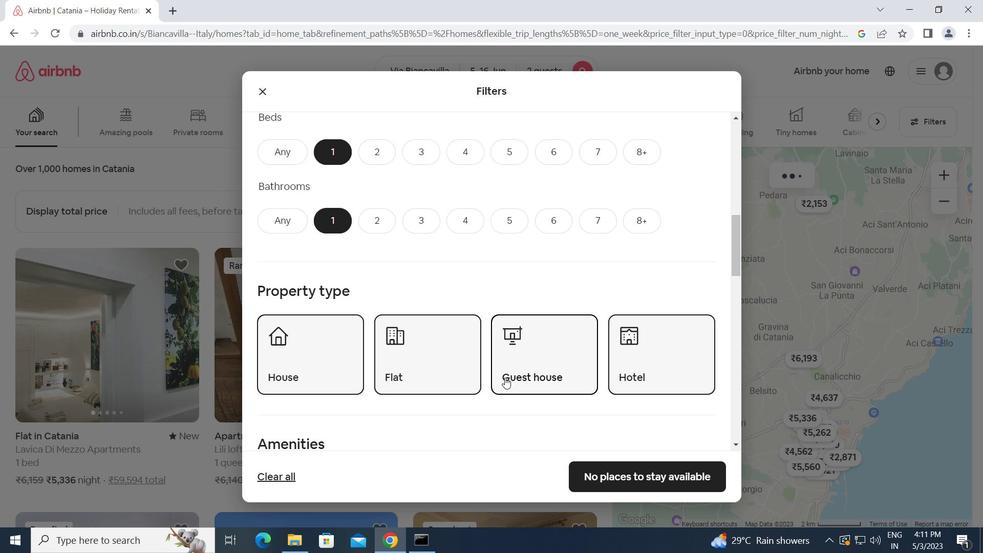 
Action: Mouse scrolled (504, 377) with delta (0, 0)
Screenshot: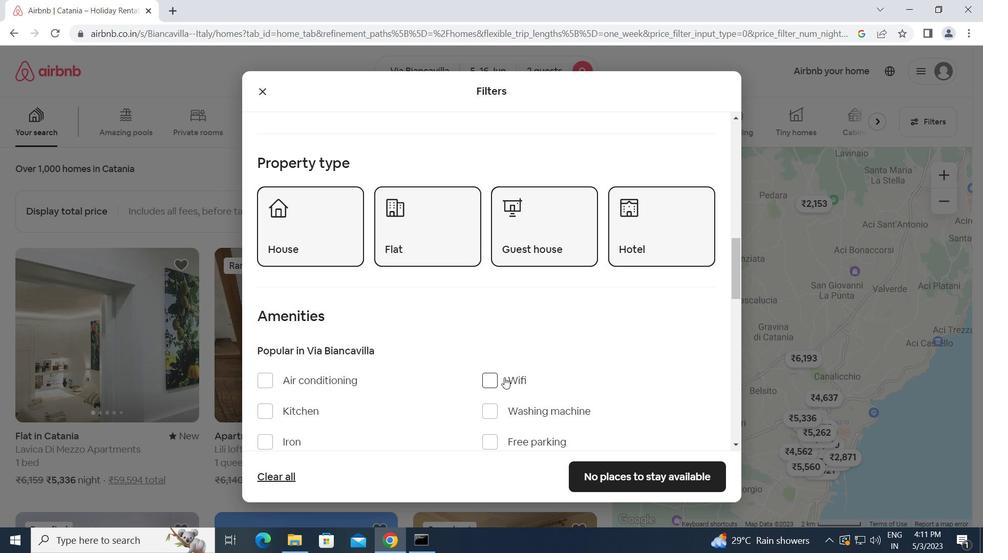 
Action: Mouse scrolled (504, 377) with delta (0, 0)
Screenshot: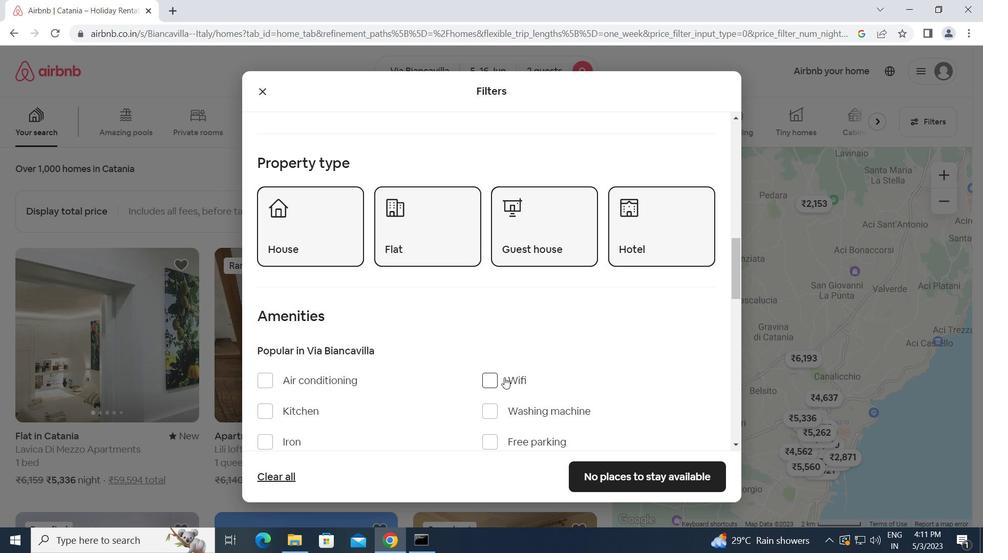 
Action: Mouse scrolled (504, 377) with delta (0, 0)
Screenshot: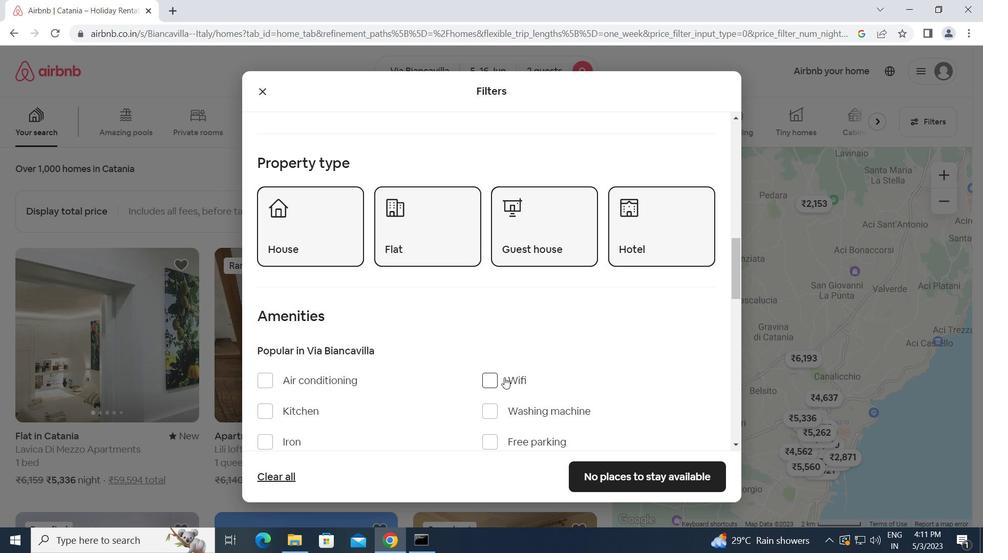 
Action: Mouse scrolled (504, 377) with delta (0, 0)
Screenshot: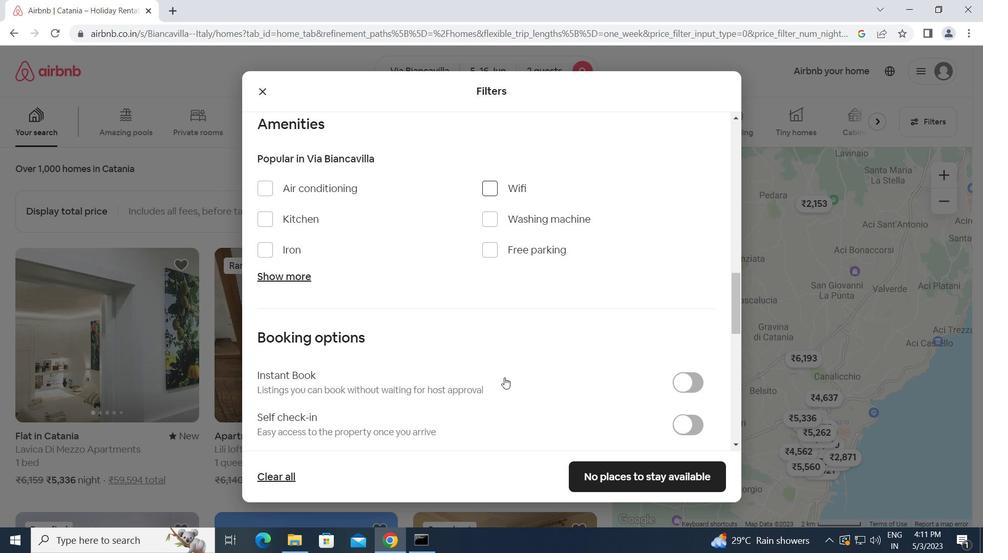 
Action: Mouse moved to (677, 358)
Screenshot: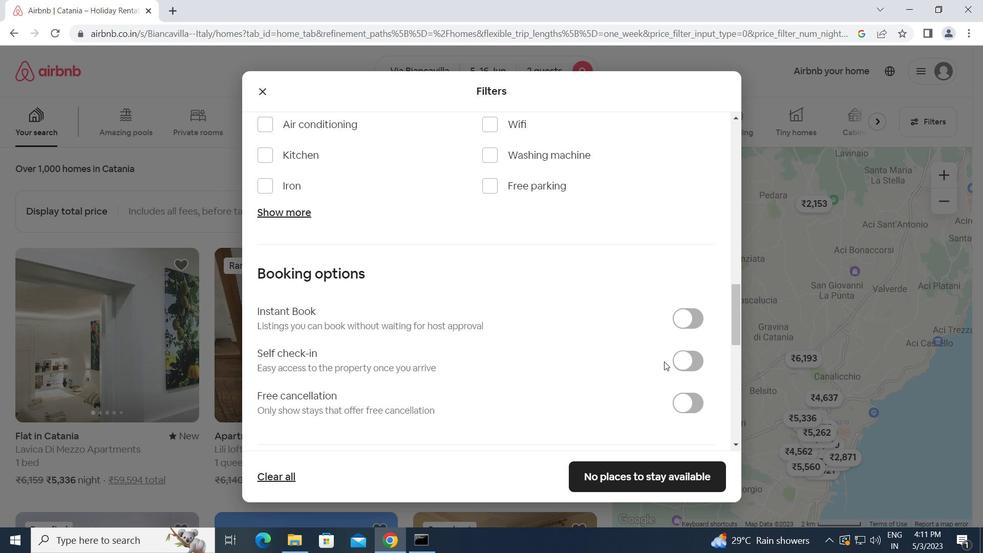 
Action: Mouse pressed left at (677, 358)
Screenshot: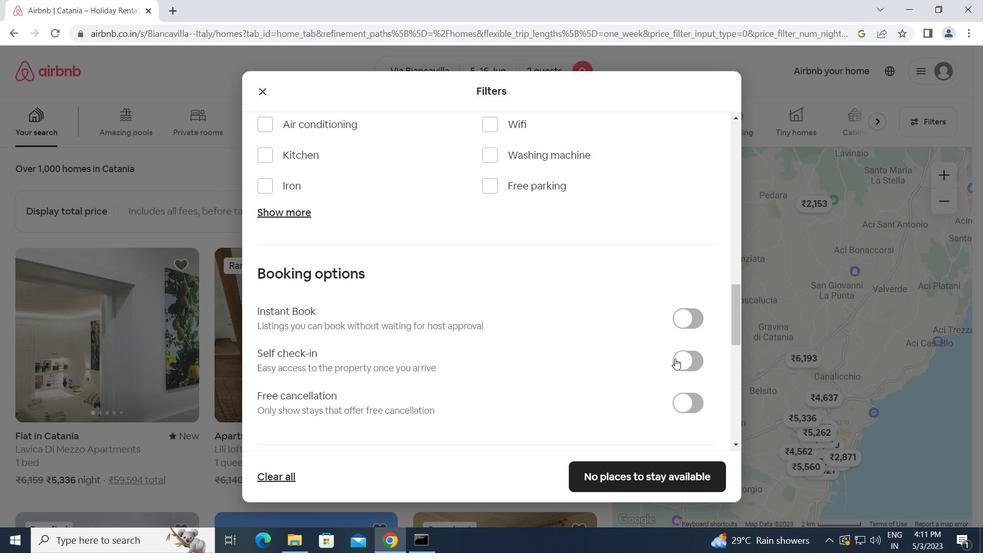 
Action: Mouse moved to (576, 370)
Screenshot: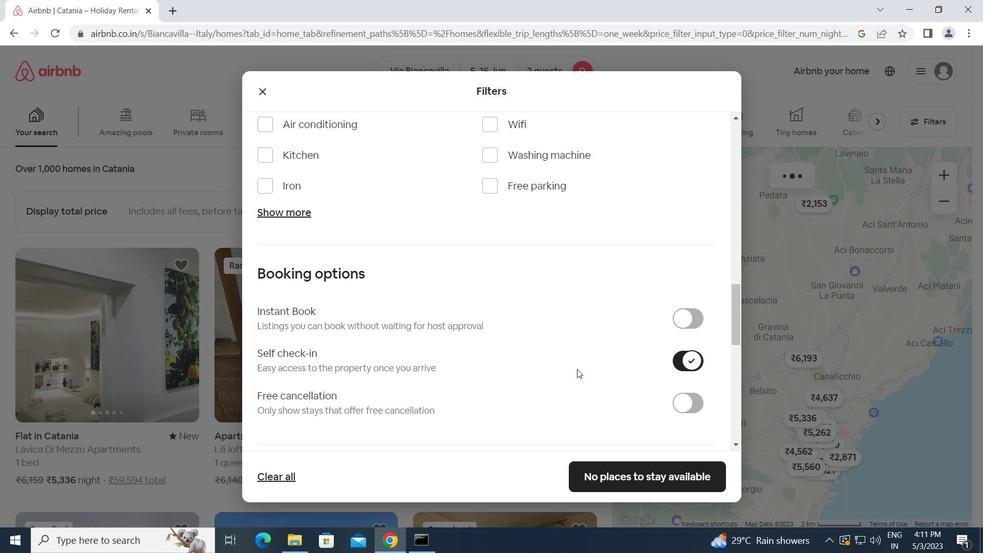 
Action: Mouse scrolled (576, 369) with delta (0, 0)
Screenshot: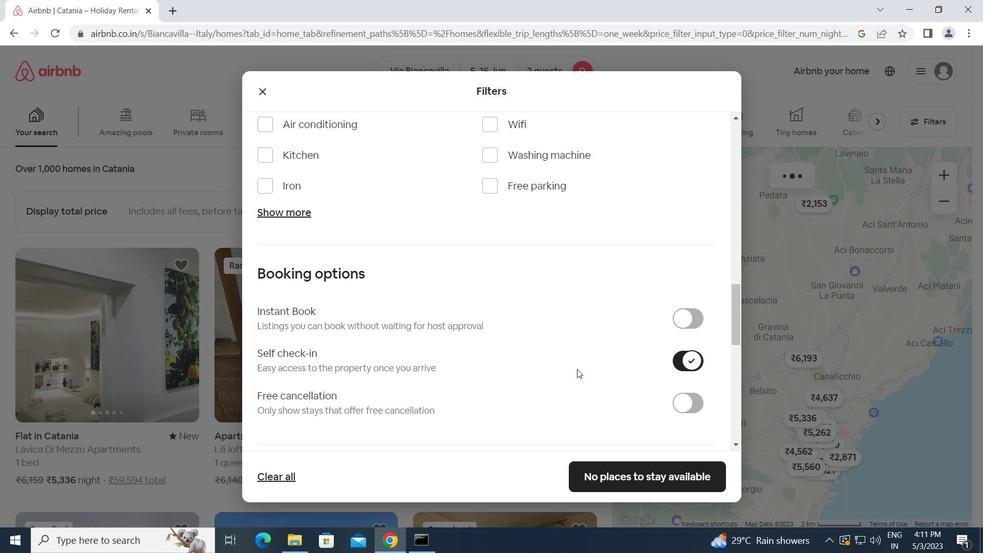 
Action: Mouse scrolled (576, 369) with delta (0, 0)
Screenshot: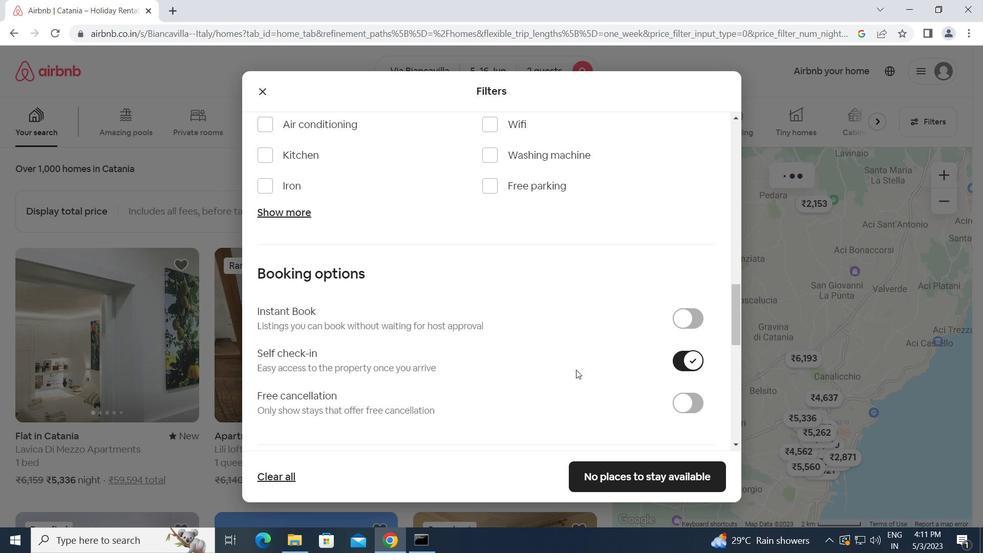 
Action: Mouse moved to (575, 371)
Screenshot: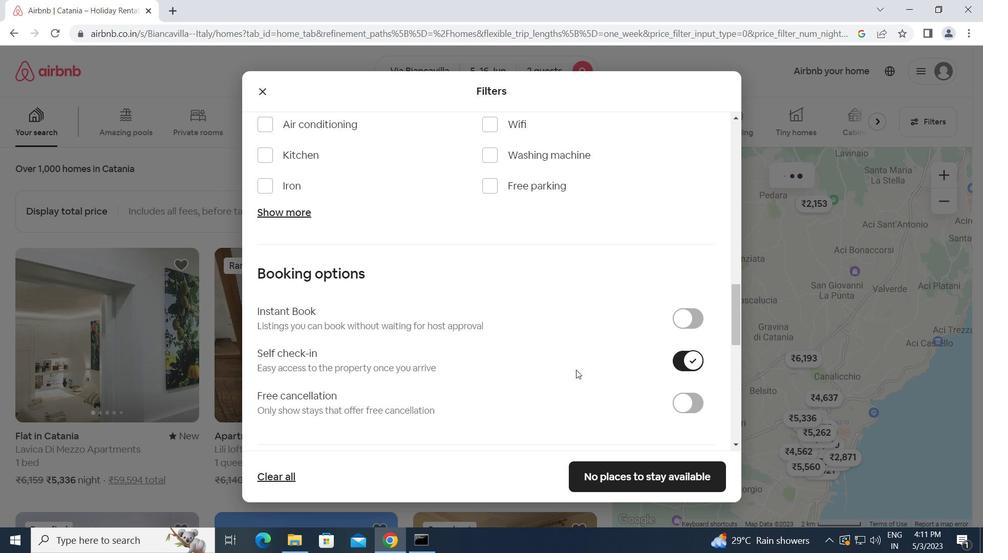 
Action: Mouse scrolled (575, 370) with delta (0, 0)
Screenshot: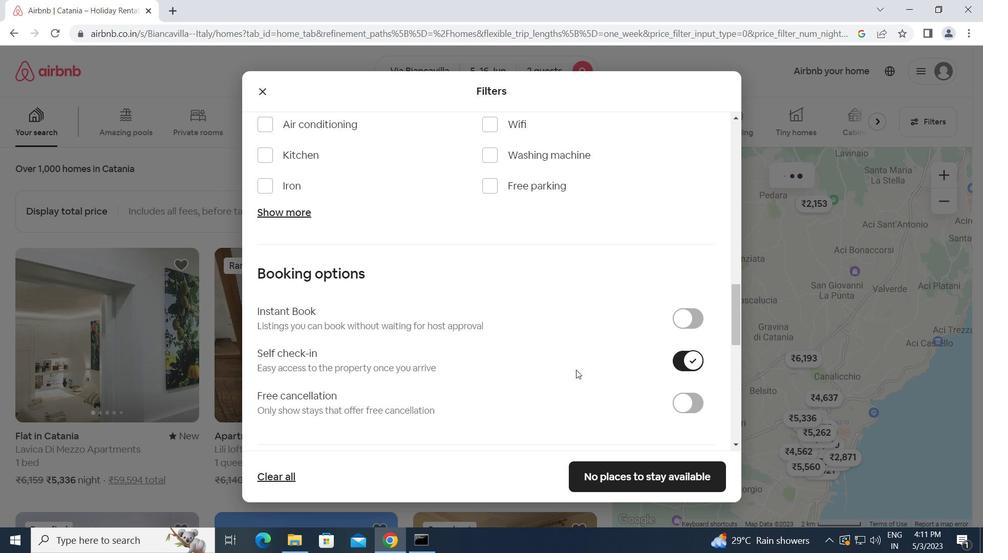
Action: Mouse moved to (575, 371)
Screenshot: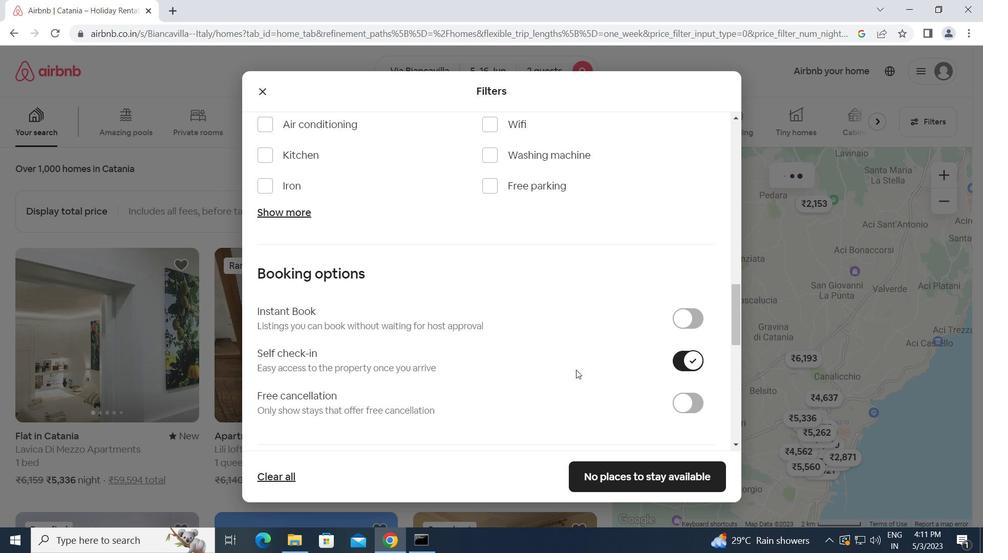 
Action: Mouse scrolled (575, 370) with delta (0, 0)
Screenshot: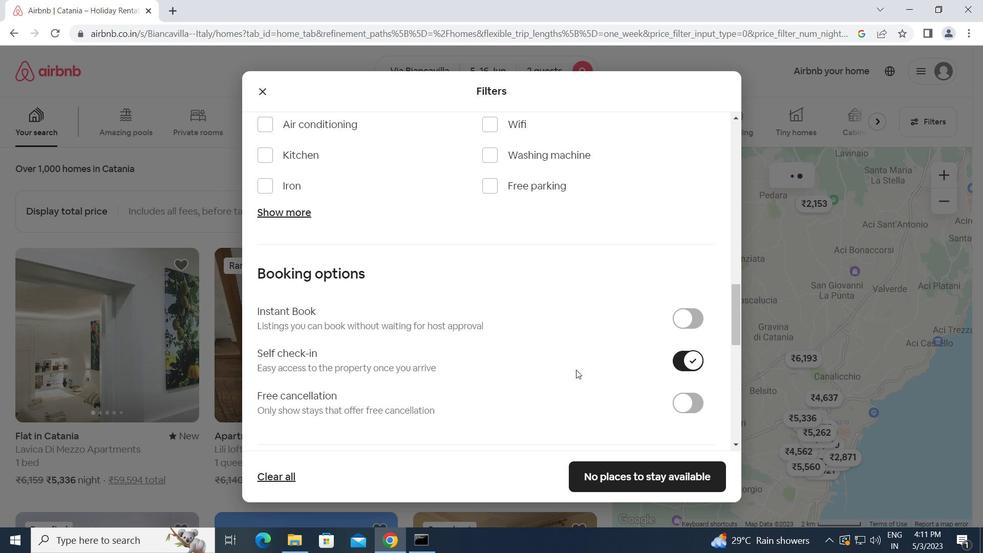 
Action: Mouse moved to (574, 371)
Screenshot: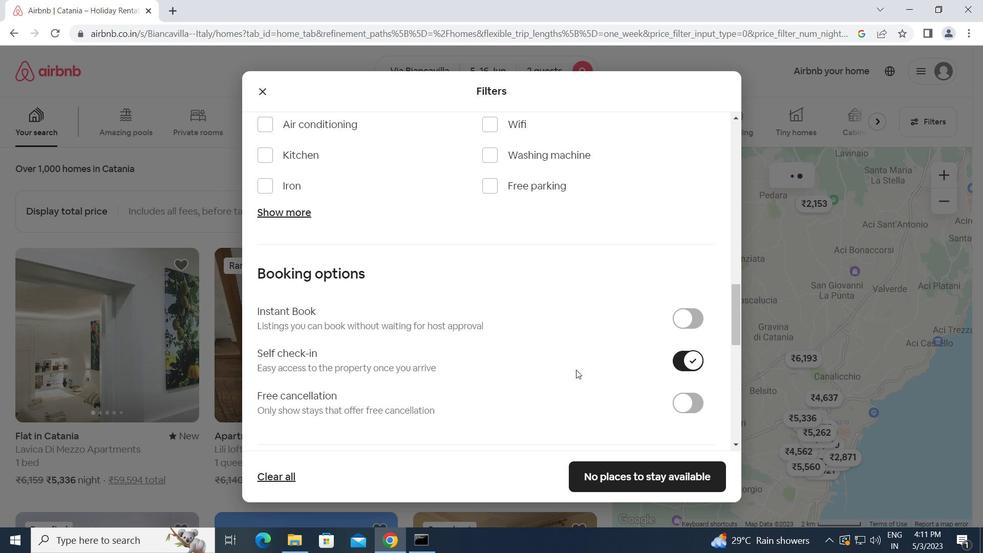 
Action: Mouse scrolled (574, 370) with delta (0, 0)
Screenshot: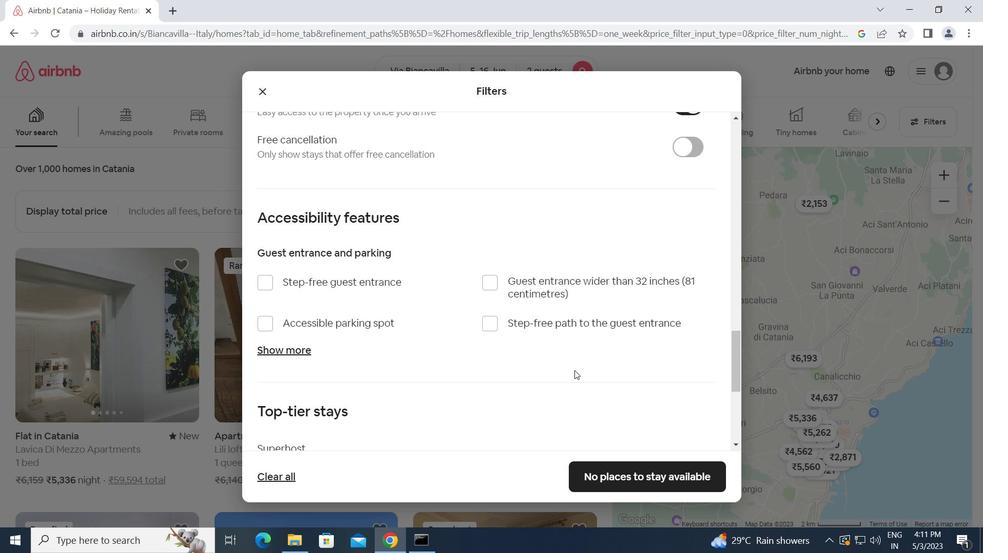 
Action: Mouse scrolled (574, 370) with delta (0, 0)
Screenshot: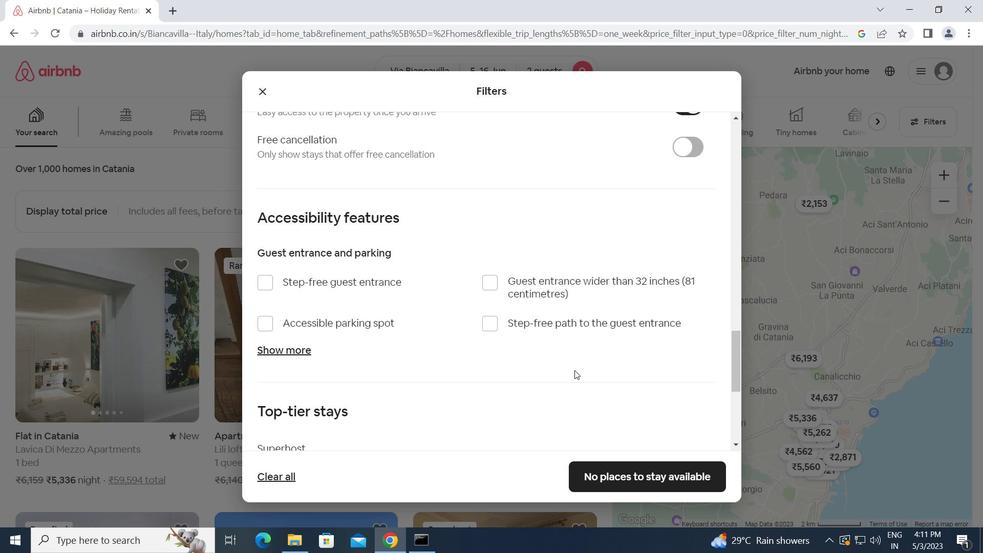 
Action: Mouse scrolled (574, 370) with delta (0, 0)
Screenshot: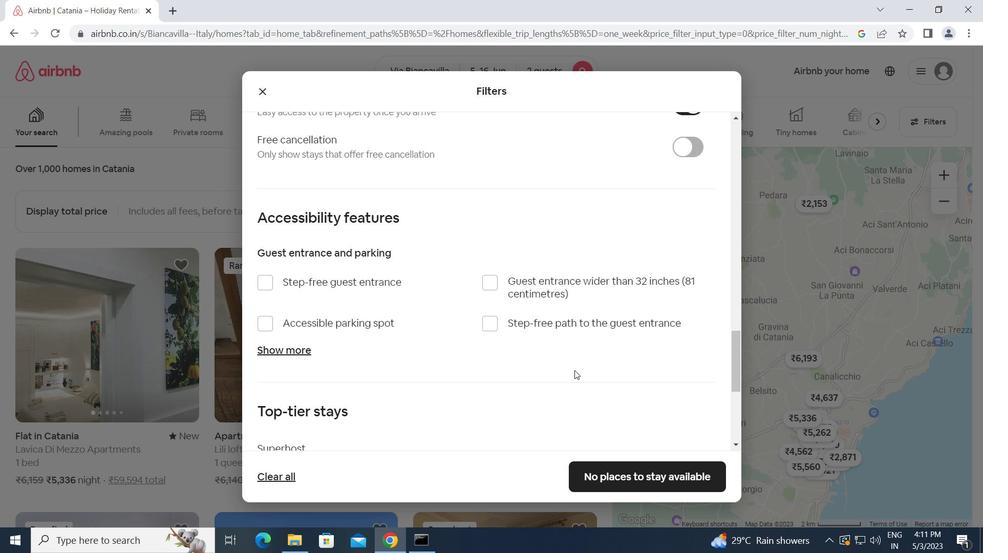 
Action: Mouse moved to (314, 410)
Screenshot: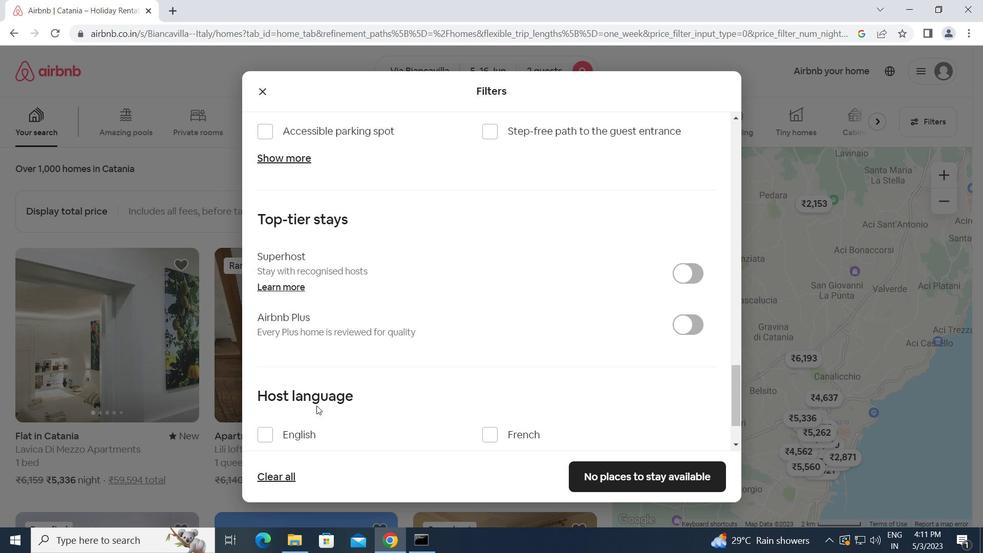 
Action: Mouse scrolled (314, 410) with delta (0, 0)
Screenshot: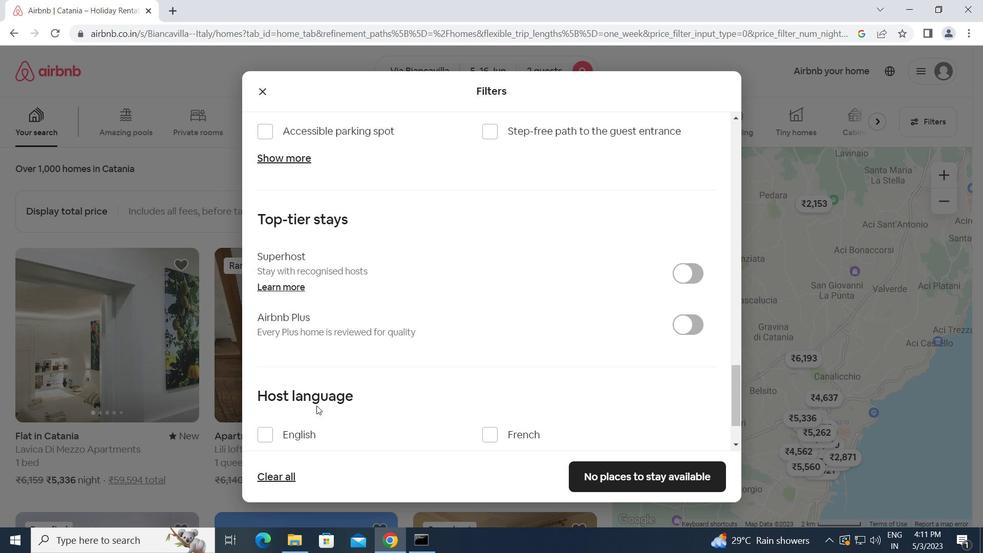 
Action: Mouse scrolled (314, 410) with delta (0, 0)
Screenshot: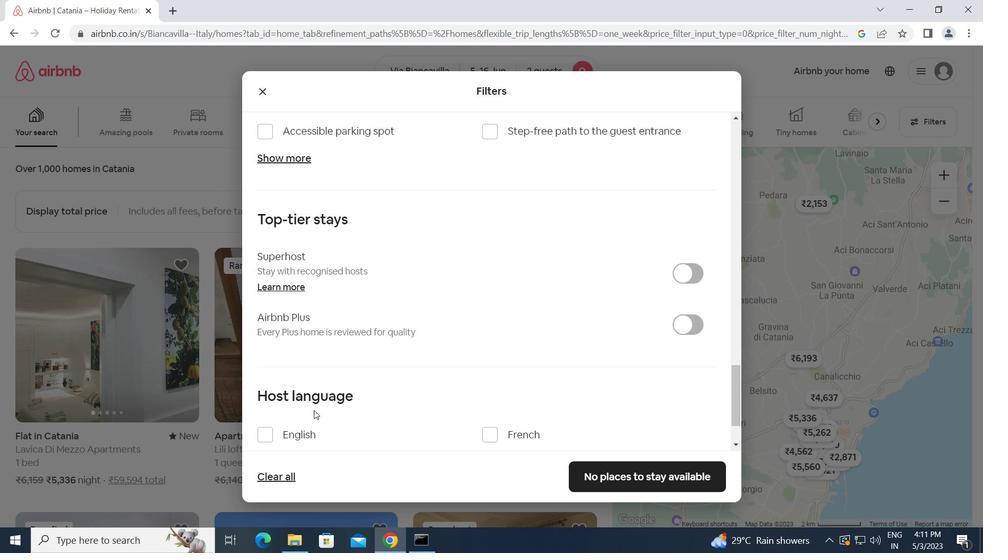 
Action: Mouse moved to (259, 362)
Screenshot: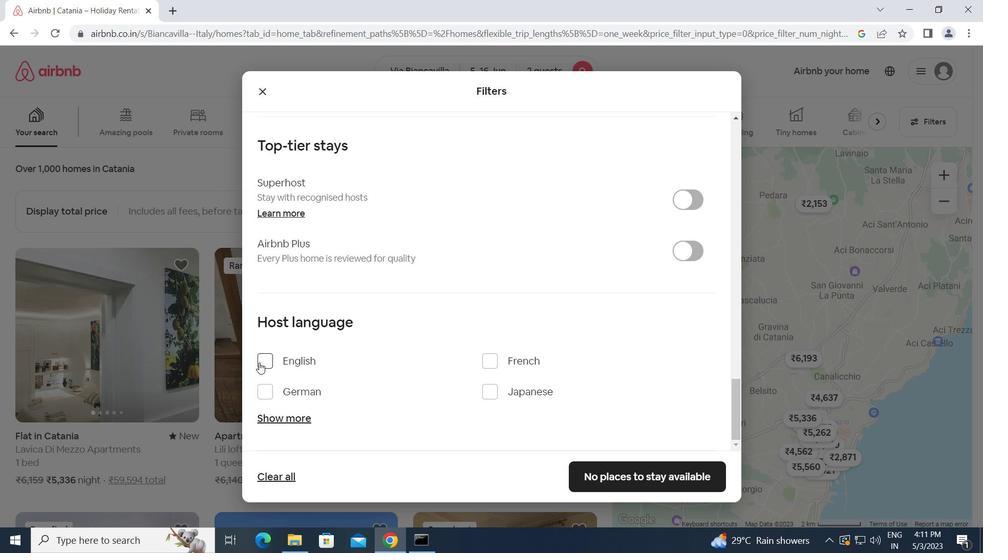 
Action: Mouse pressed left at (259, 362)
Screenshot: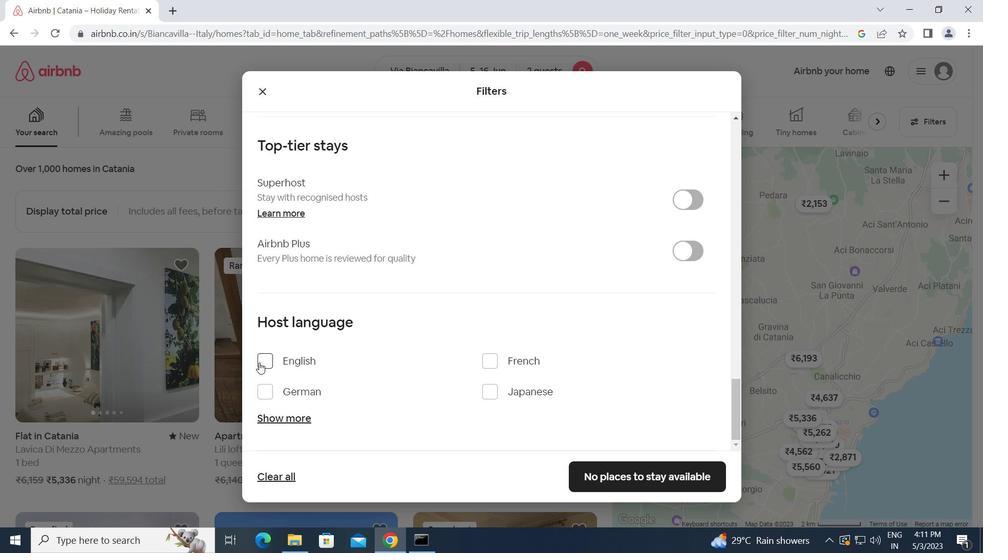 
Action: Mouse moved to (686, 470)
Screenshot: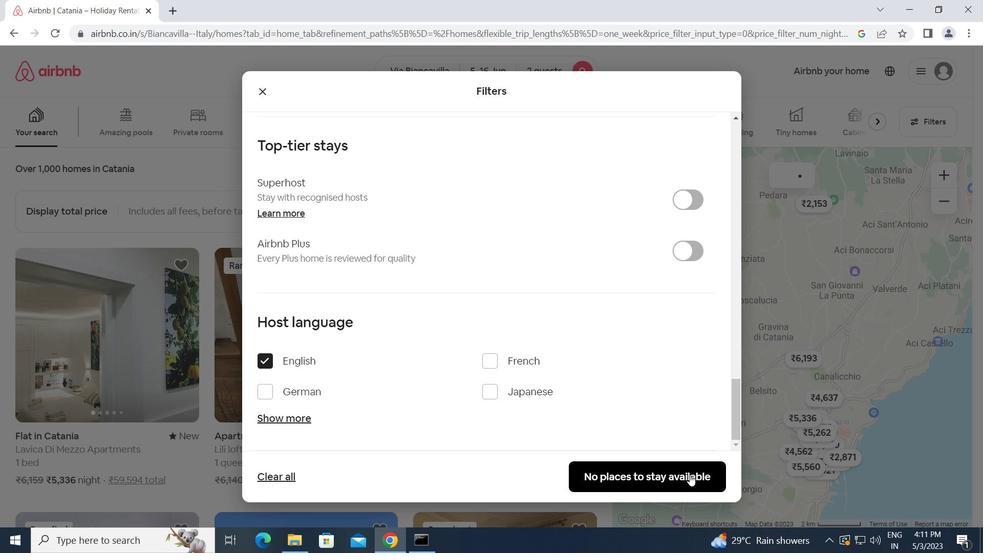 
Action: Mouse pressed left at (686, 470)
Screenshot: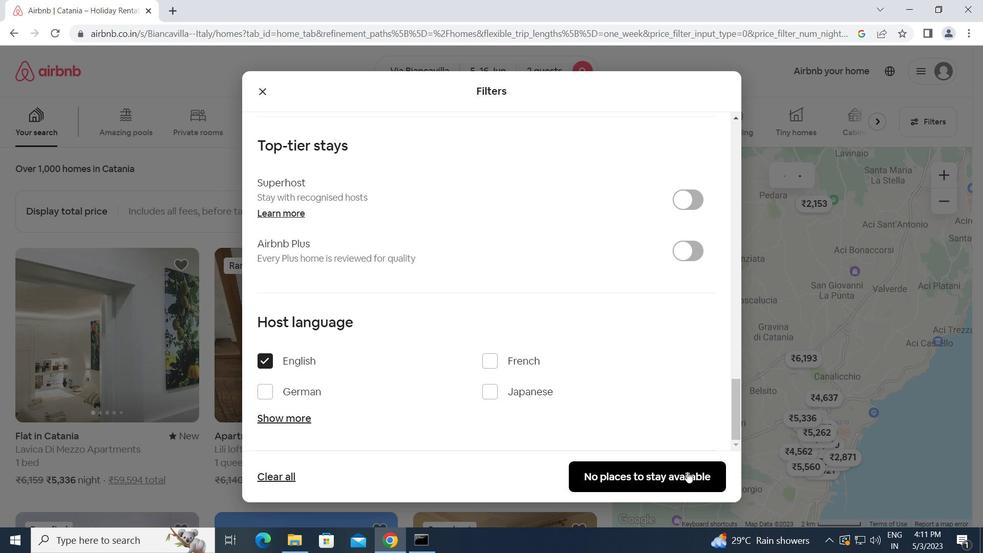 
Action: Mouse moved to (686, 470)
Screenshot: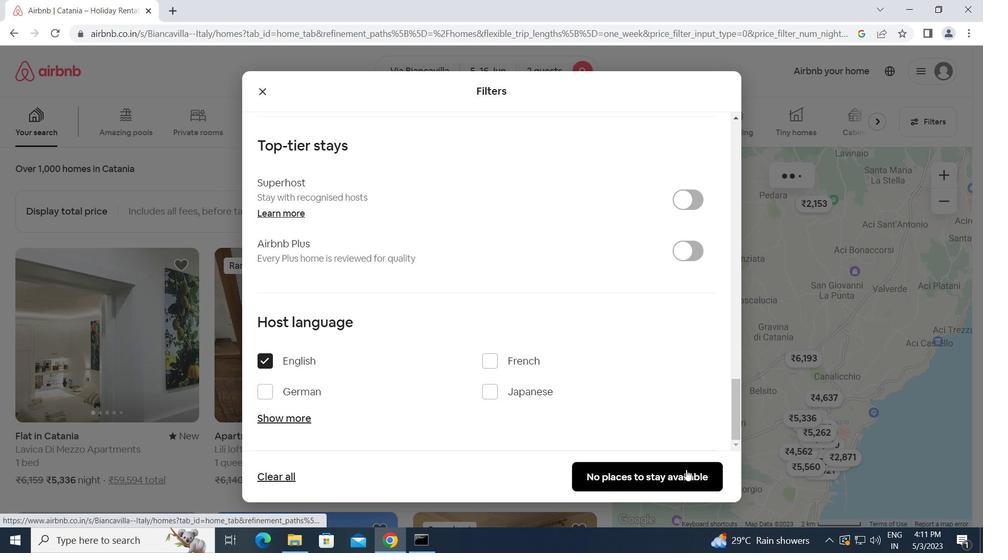 
